 Task: Write and save a response "I perceive Kim as a pleasant and trustworthy person. One who holds appointments and have much knowledge".
Action: Mouse moved to (761, 90)
Screenshot: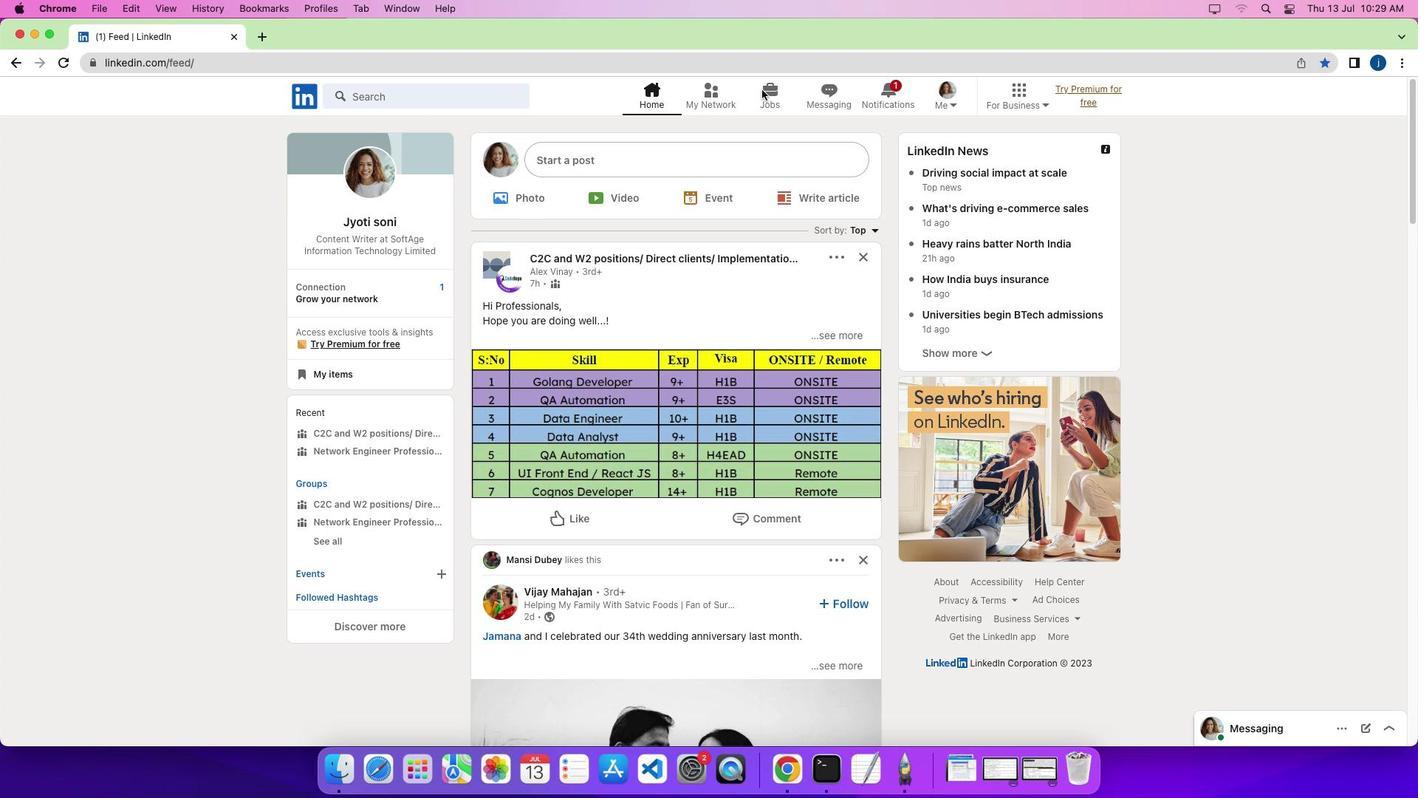 
Action: Mouse pressed left at (761, 90)
Screenshot: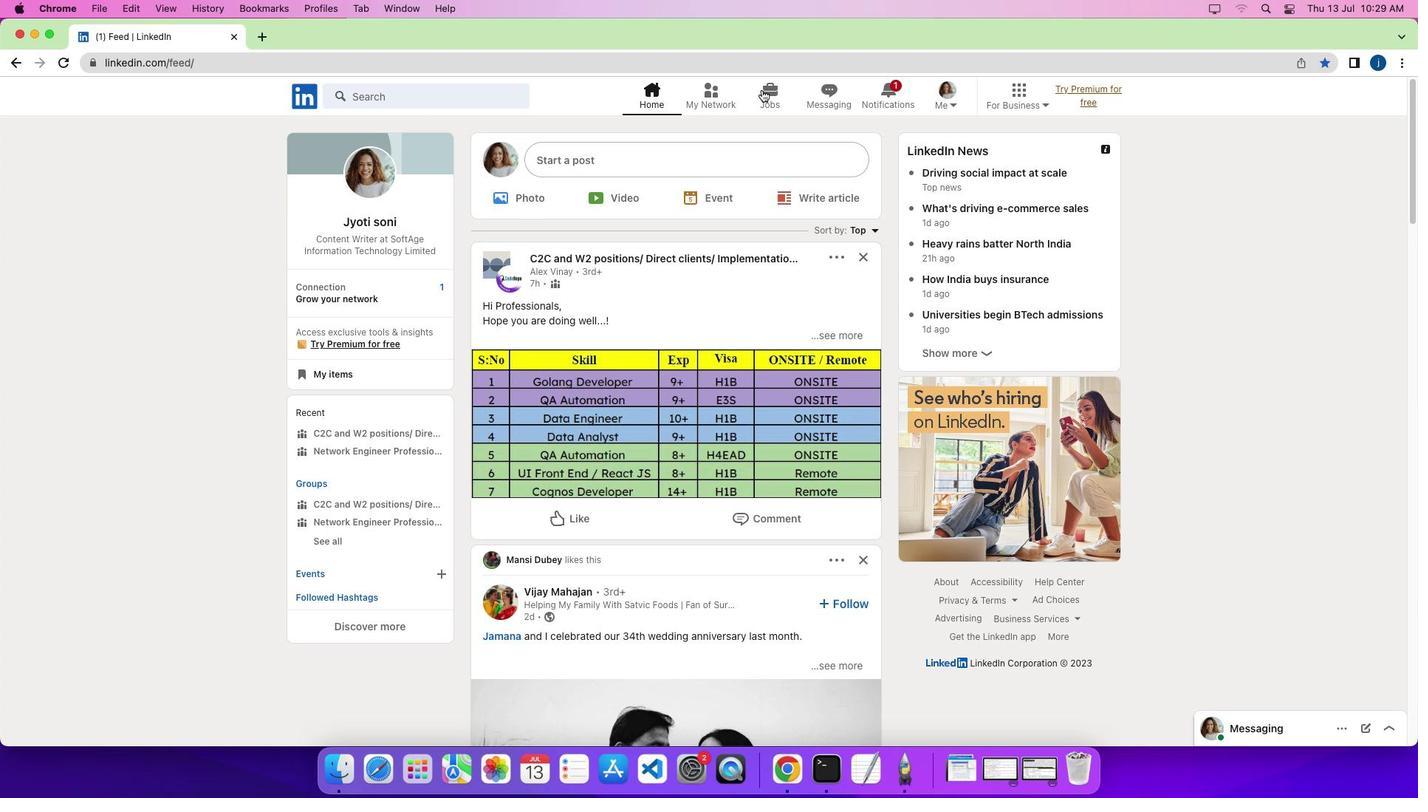 
Action: Mouse pressed left at (761, 90)
Screenshot: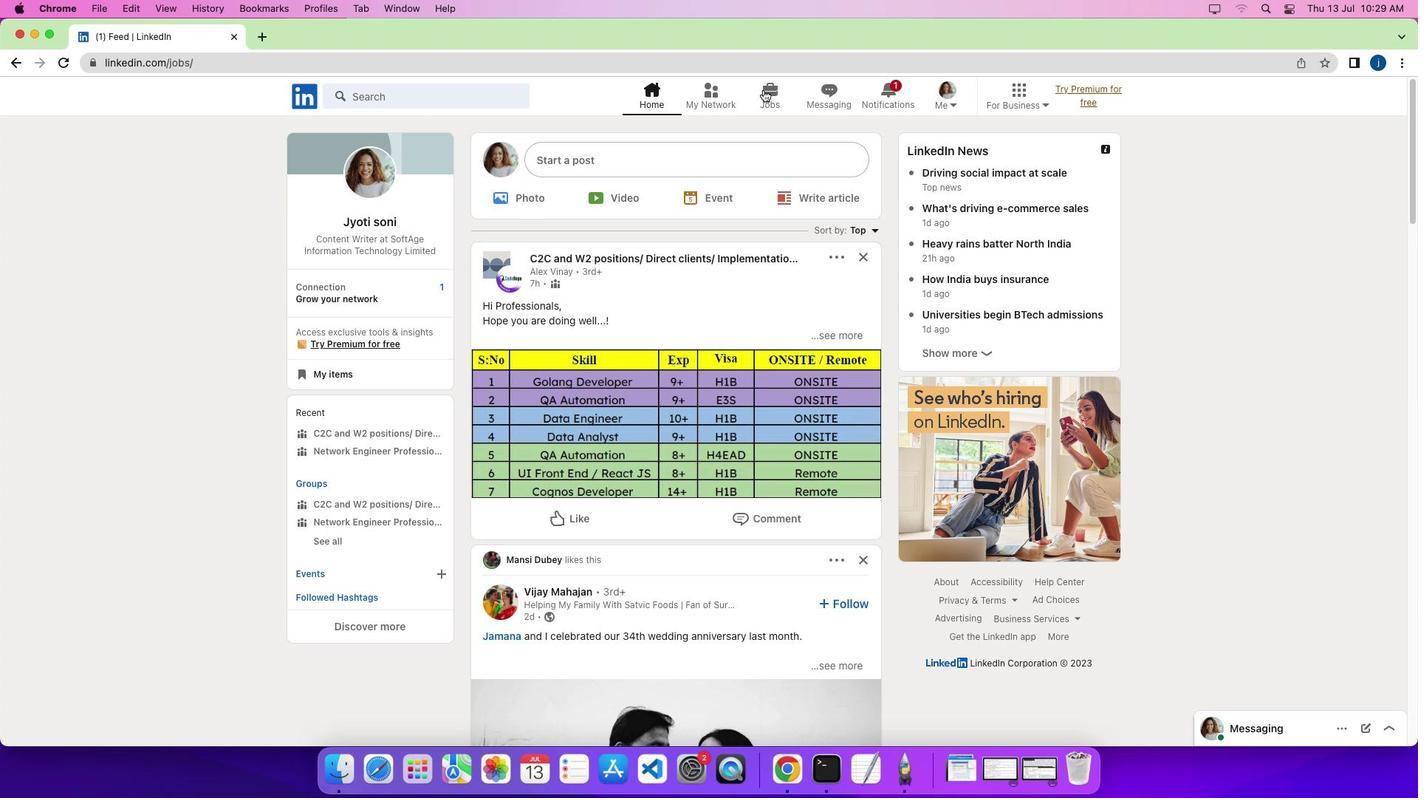 
Action: Mouse moved to (367, 268)
Screenshot: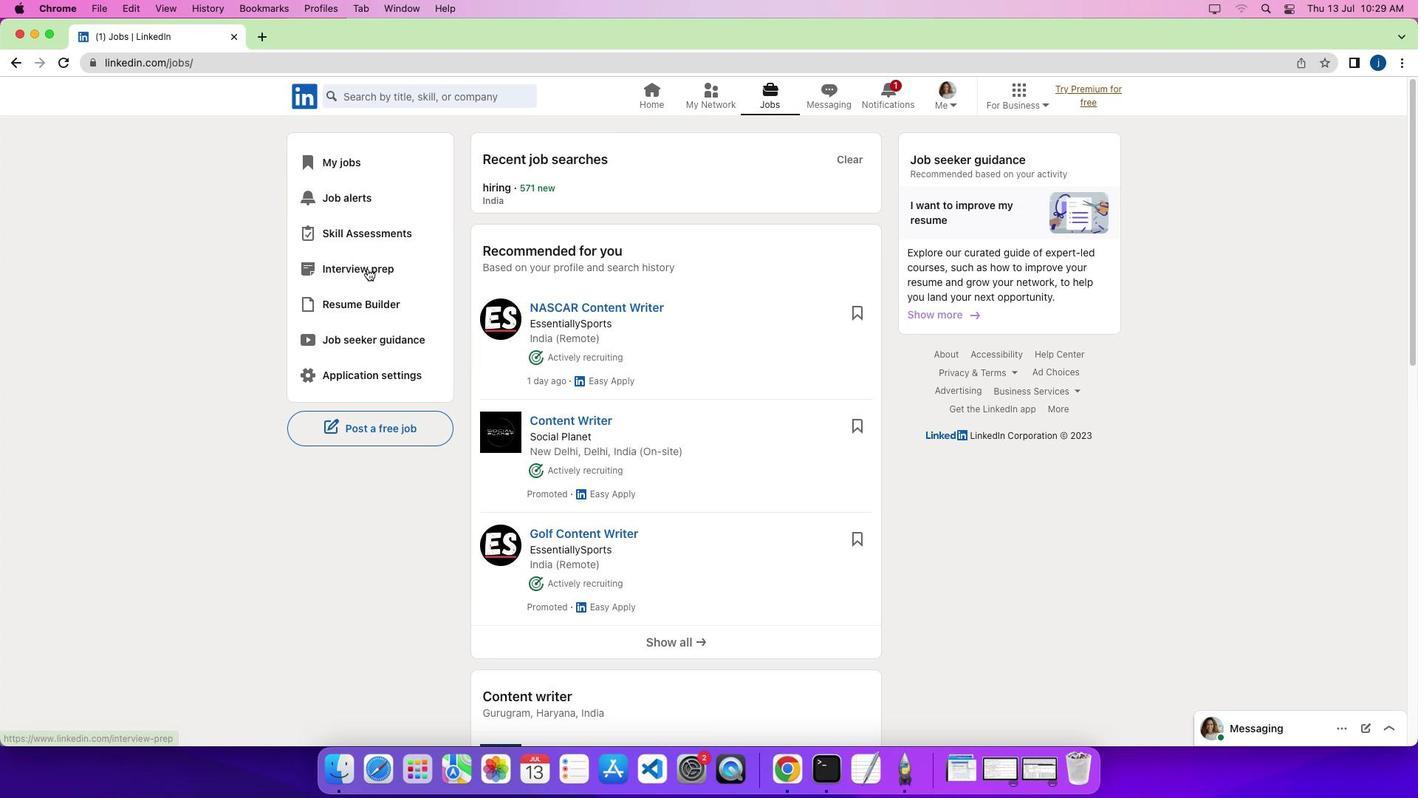 
Action: Mouse pressed left at (367, 268)
Screenshot: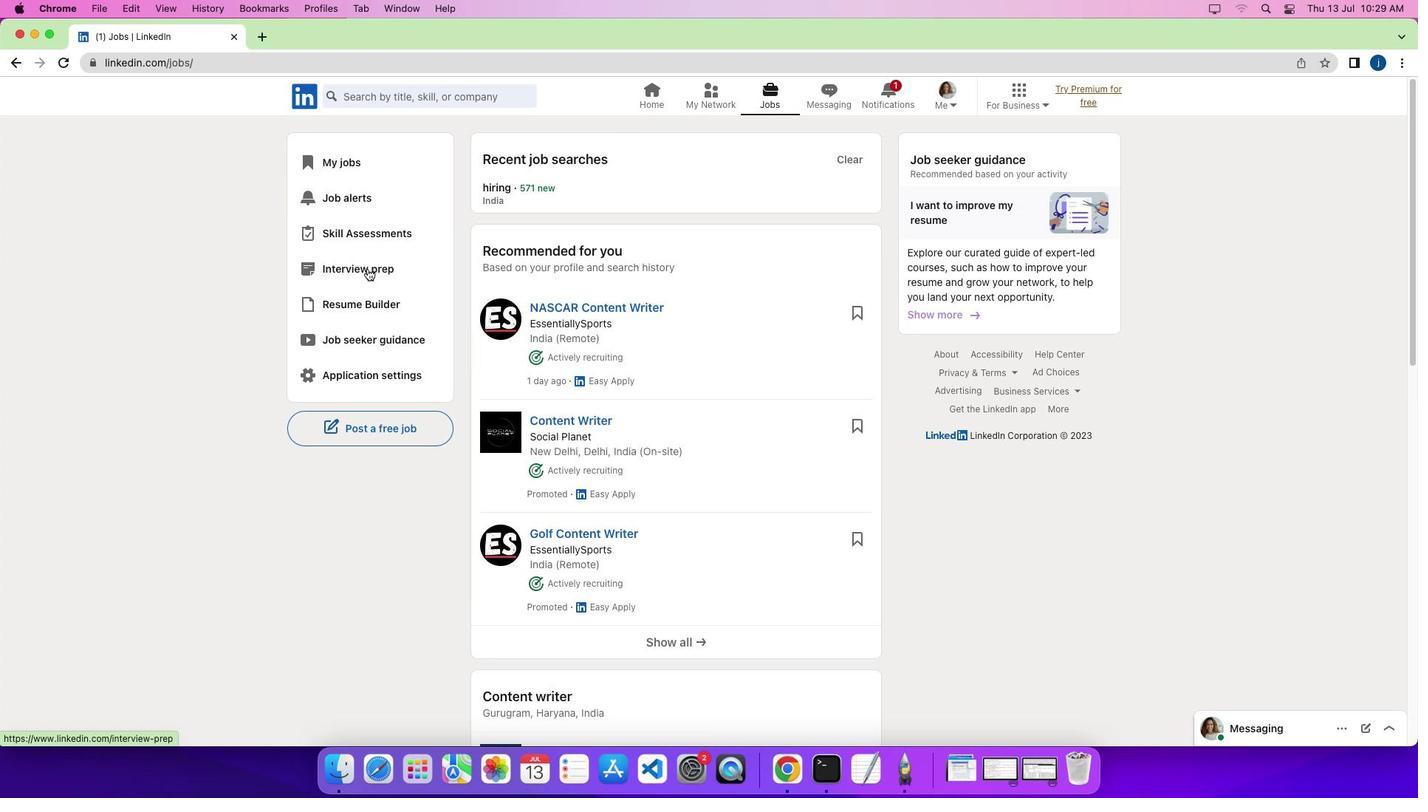 
Action: Mouse moved to (469, 162)
Screenshot: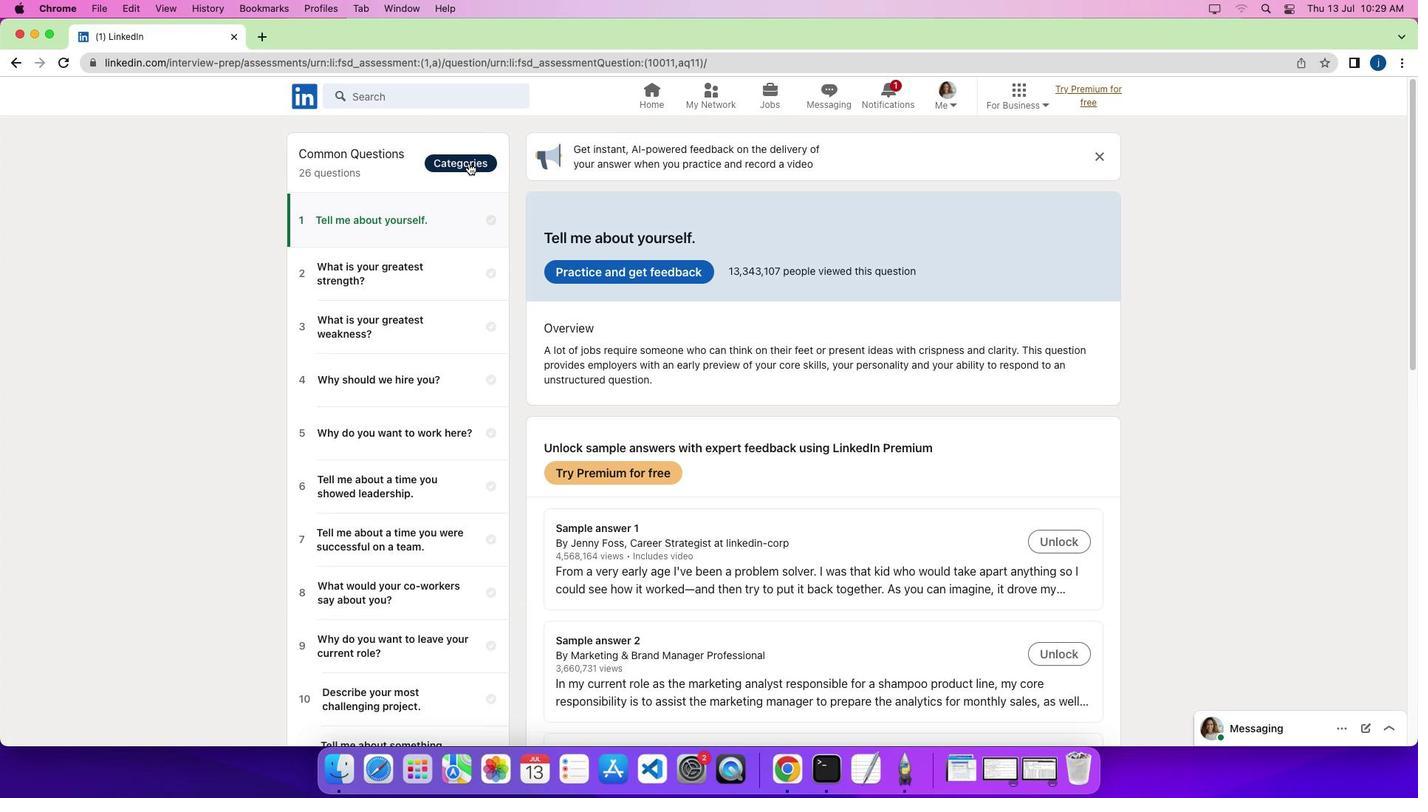 
Action: Mouse pressed left at (469, 162)
Screenshot: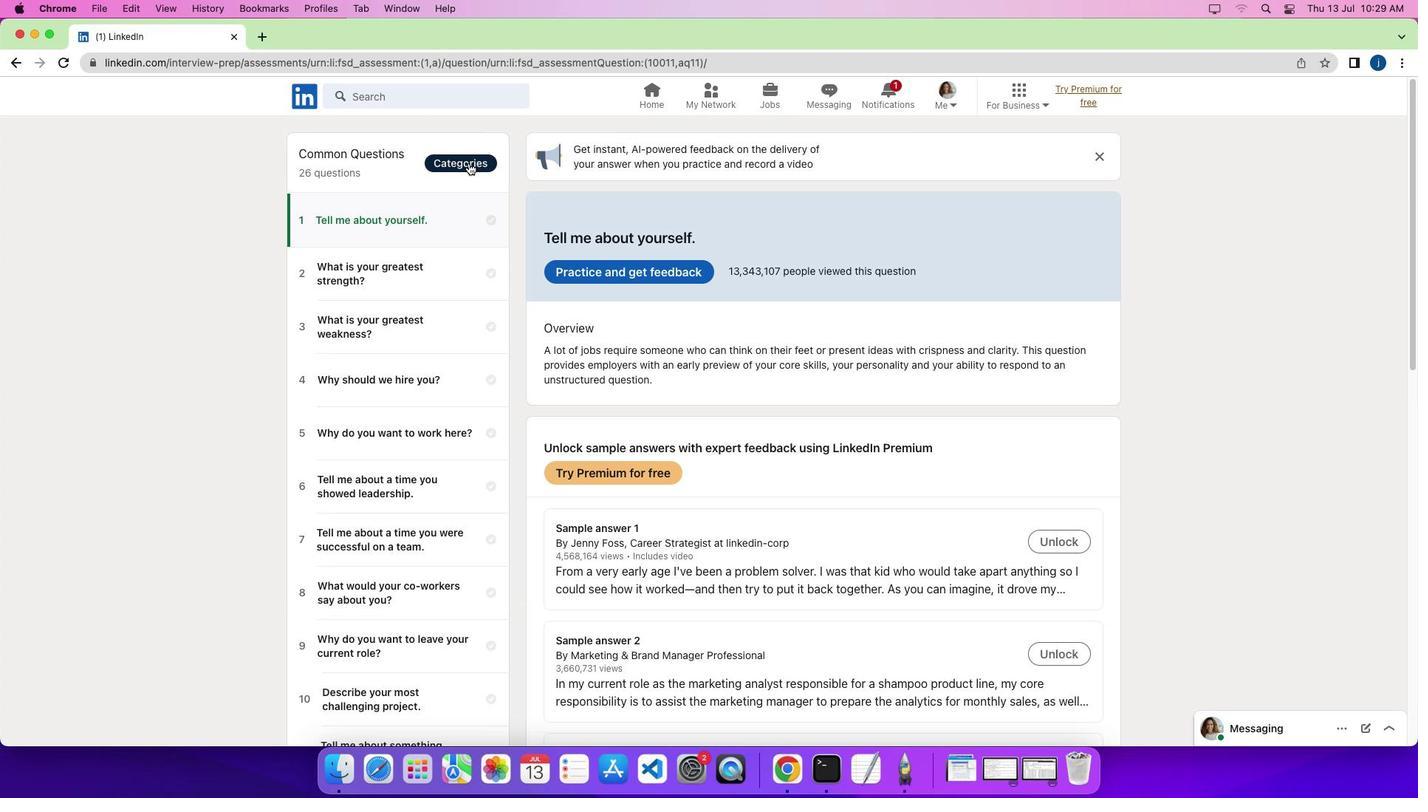 
Action: Mouse moved to (395, 689)
Screenshot: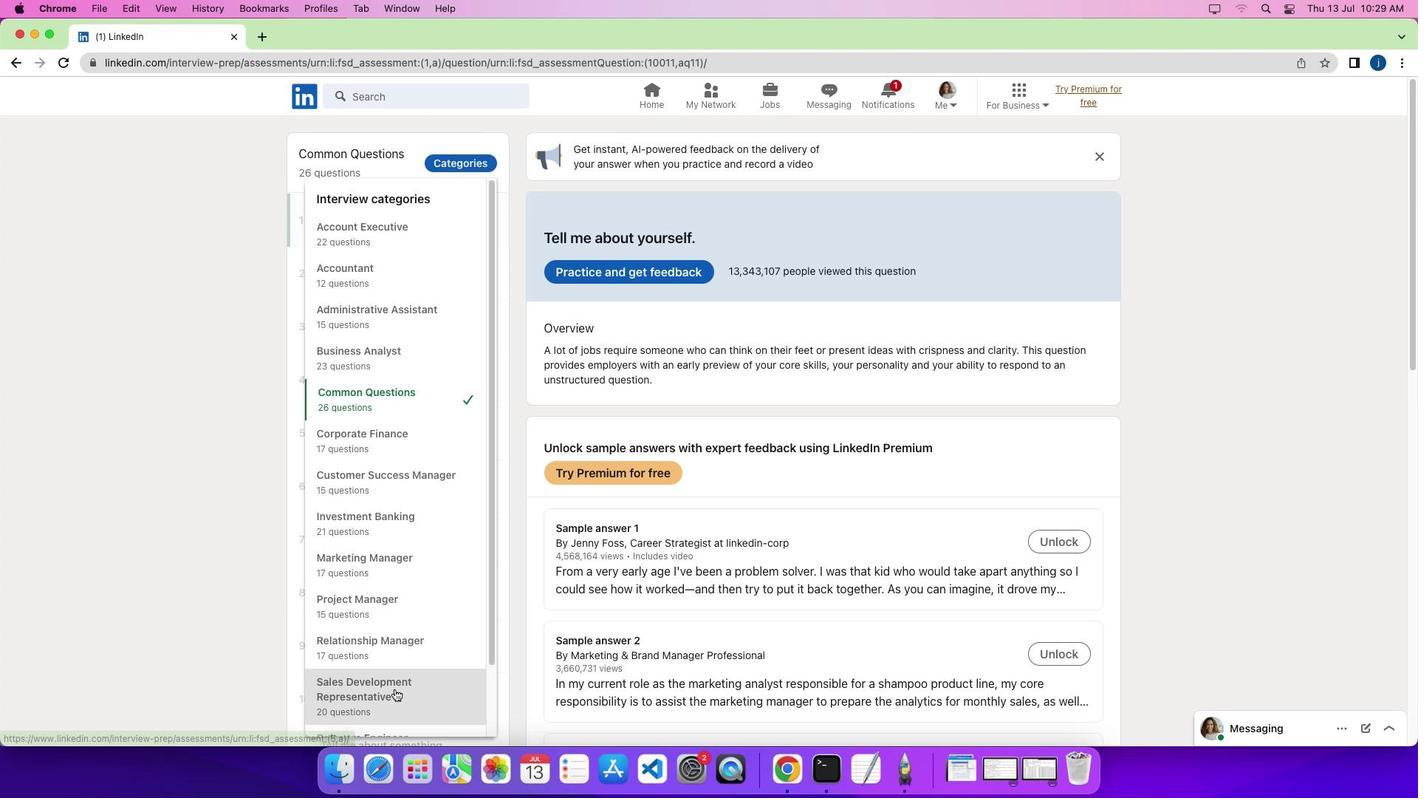 
Action: Mouse pressed left at (395, 689)
Screenshot: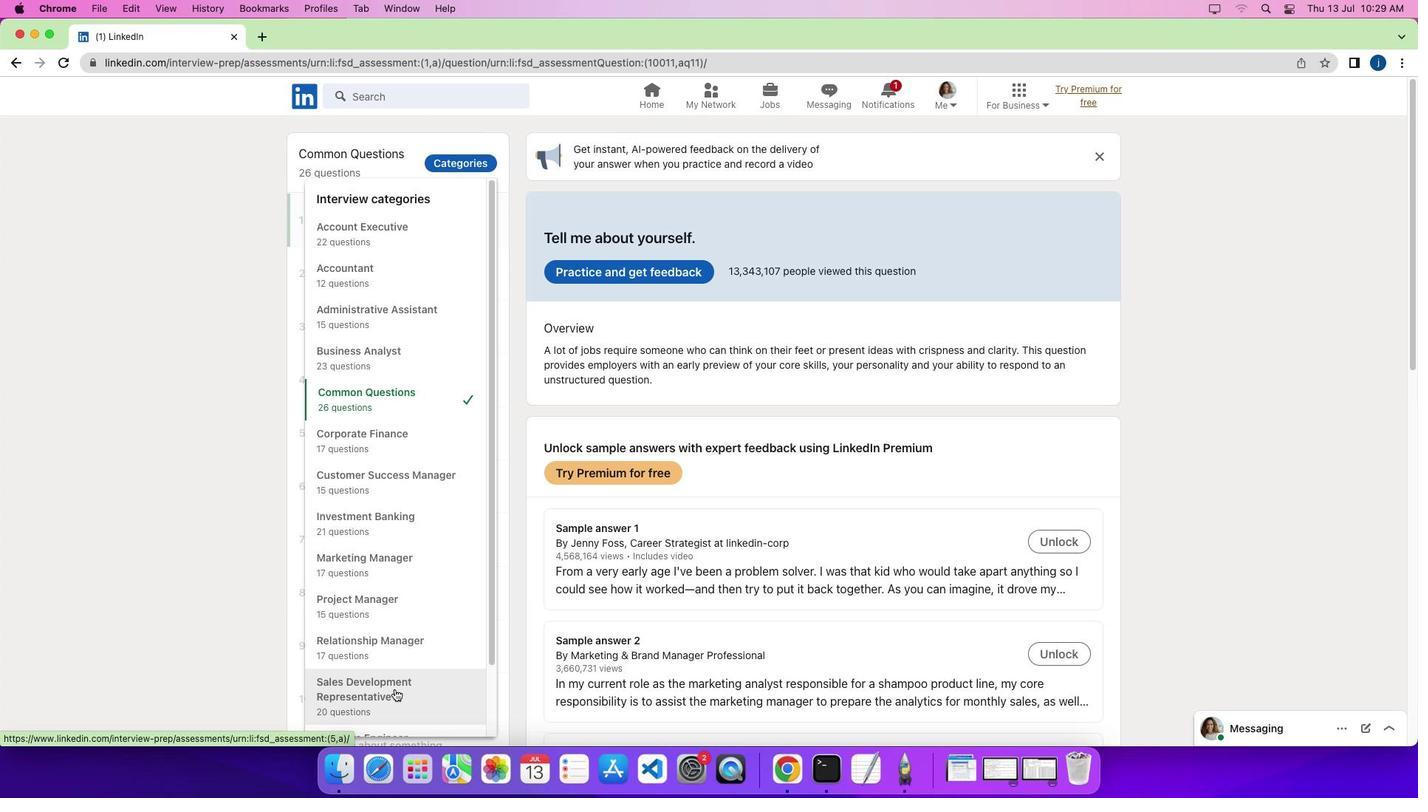 
Action: Mouse moved to (385, 634)
Screenshot: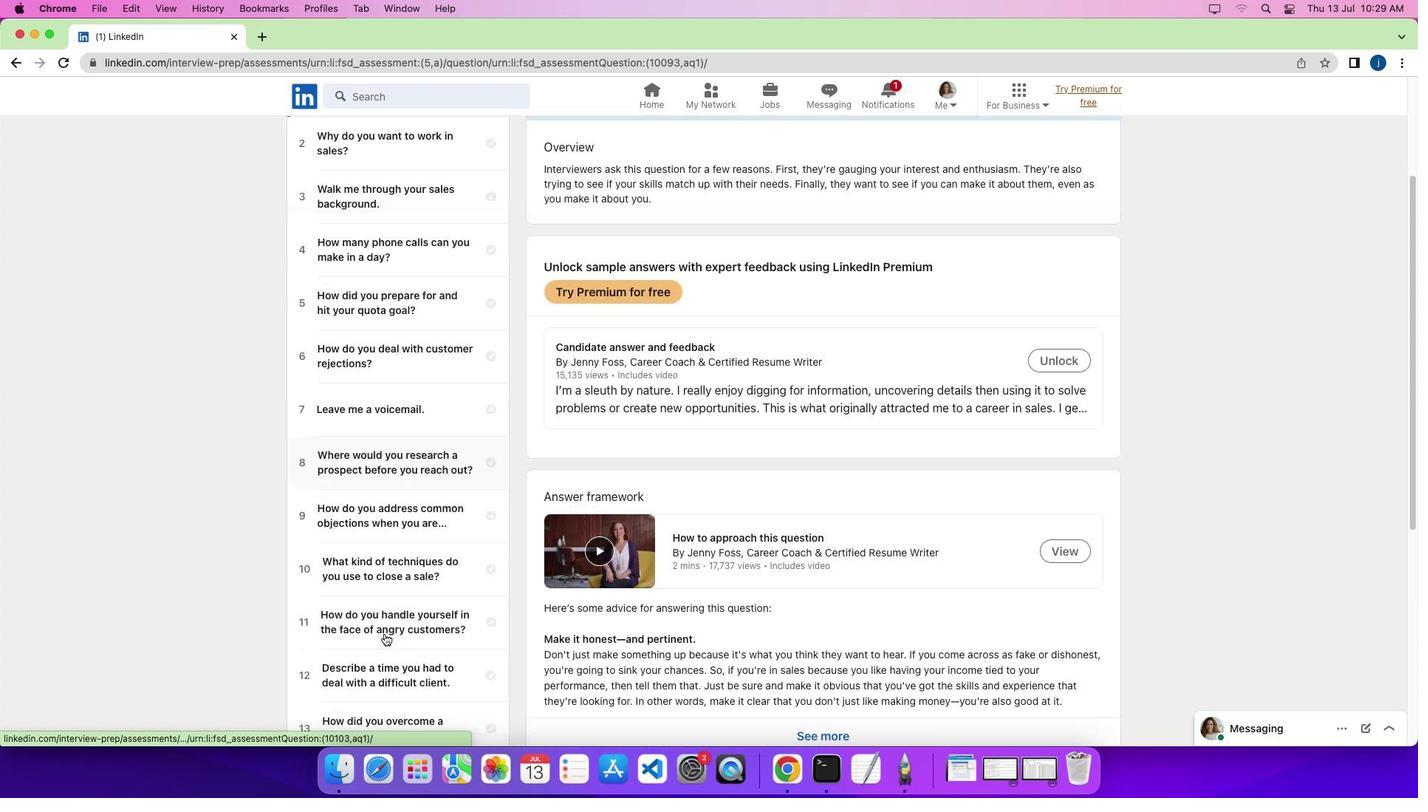 
Action: Mouse scrolled (385, 634) with delta (0, 0)
Screenshot: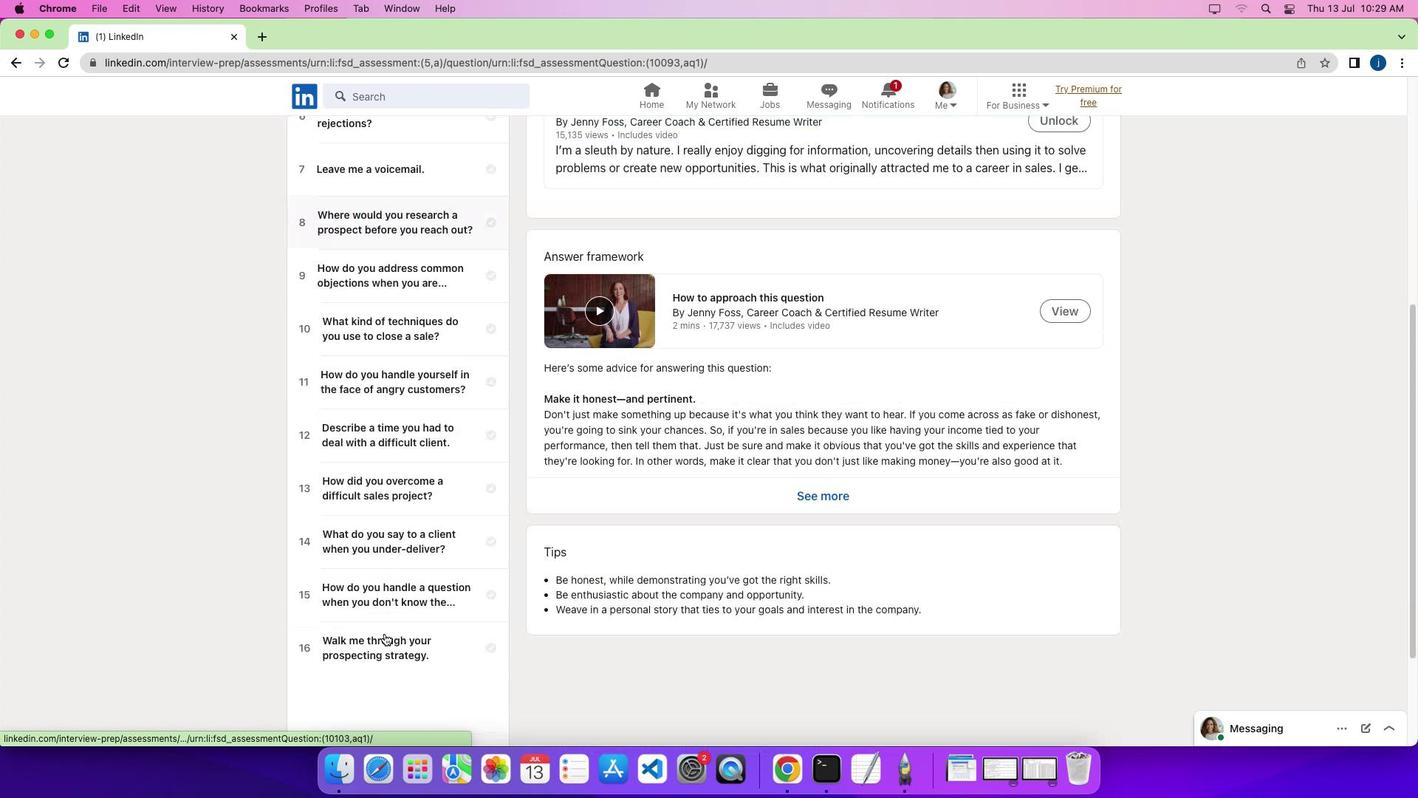 
Action: Mouse scrolled (385, 634) with delta (0, 0)
Screenshot: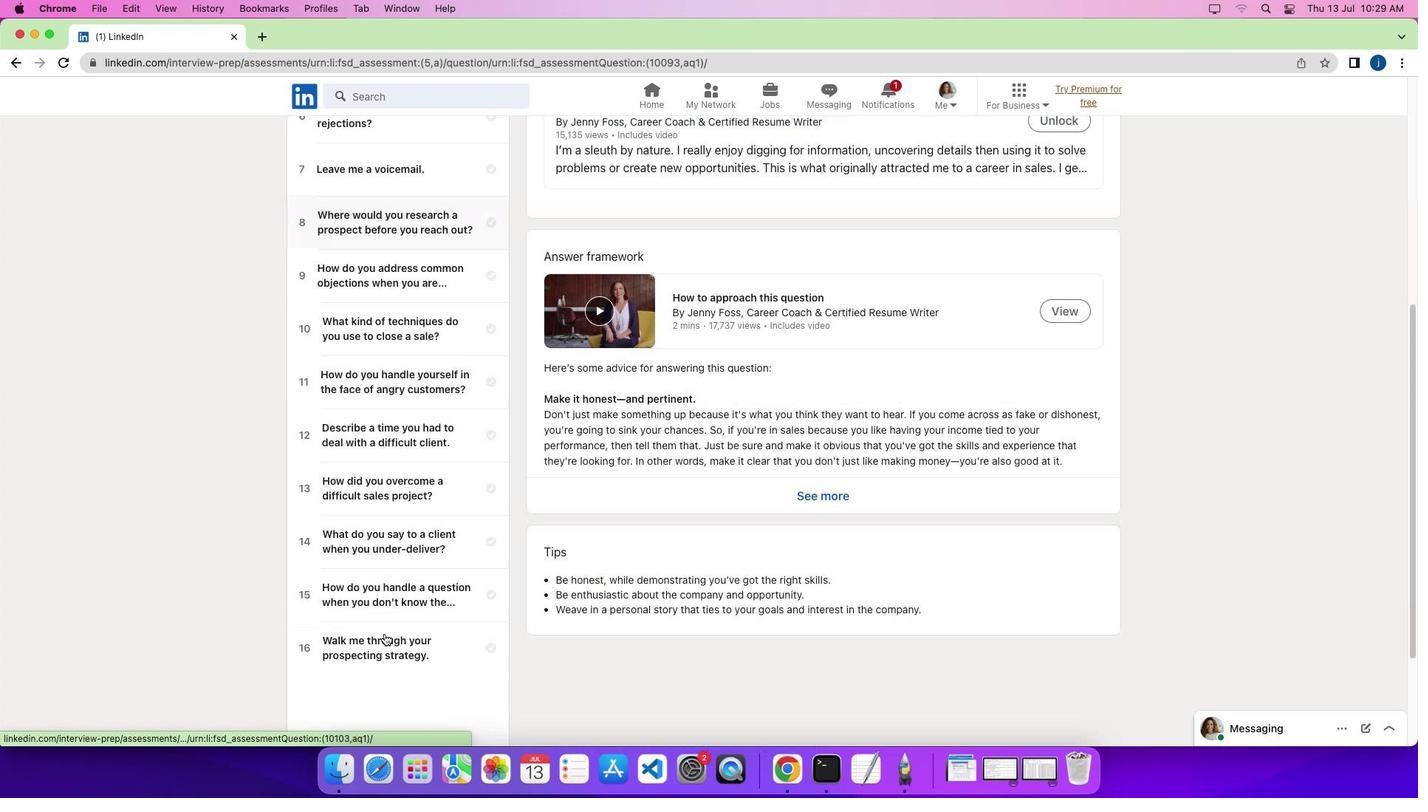 
Action: Mouse moved to (385, 633)
Screenshot: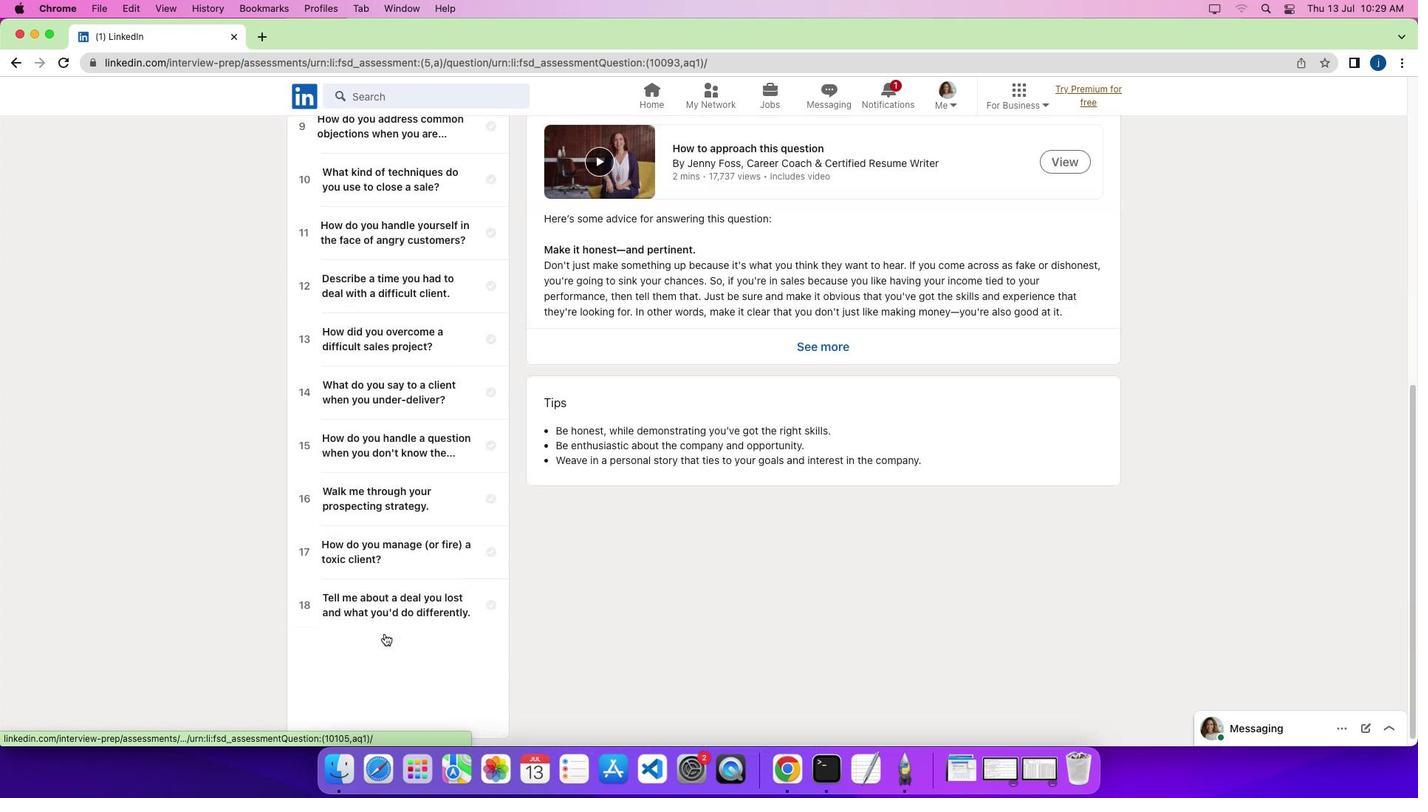 
Action: Mouse scrolled (385, 633) with delta (0, -5)
Screenshot: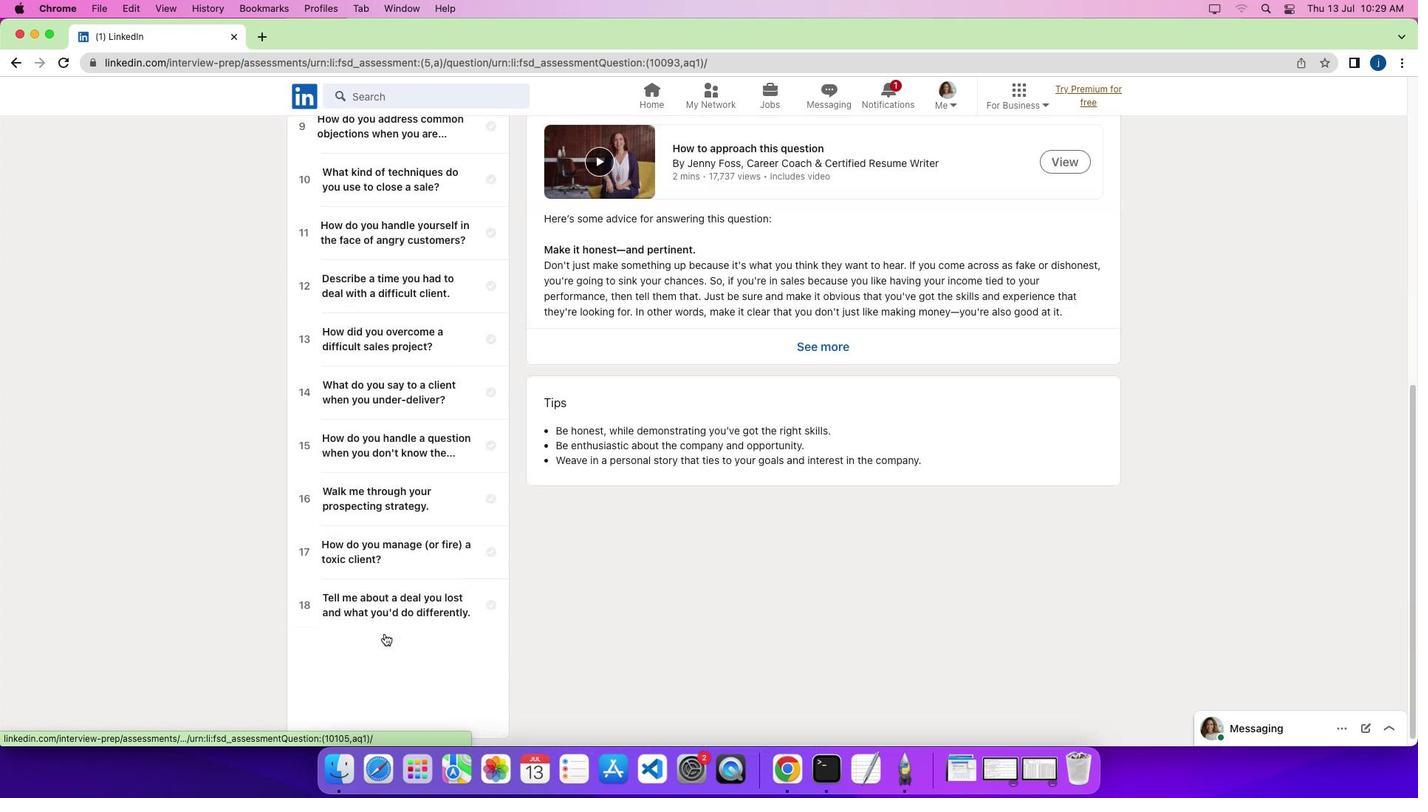 
Action: Mouse scrolled (385, 633) with delta (0, -8)
Screenshot: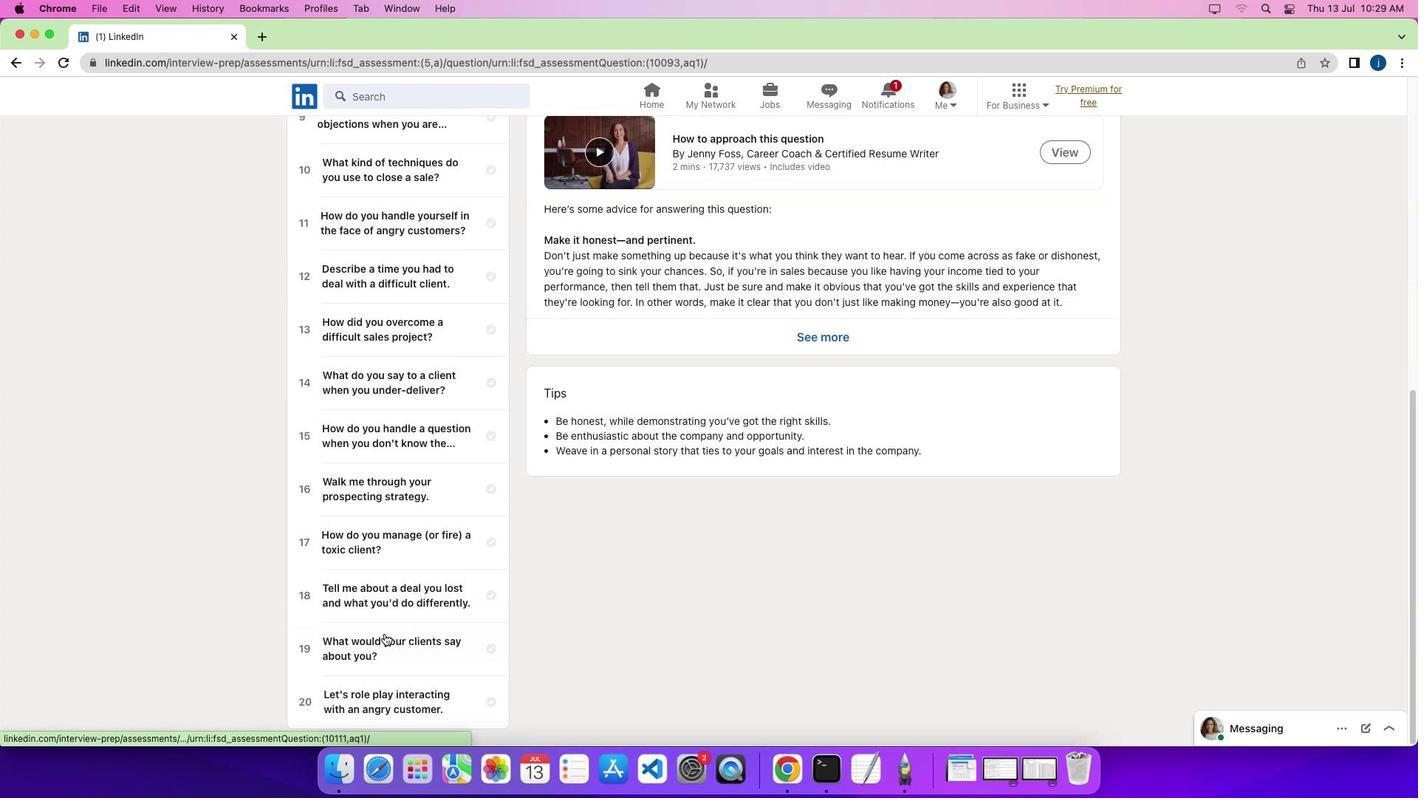 
Action: Mouse scrolled (385, 633) with delta (0, 0)
Screenshot: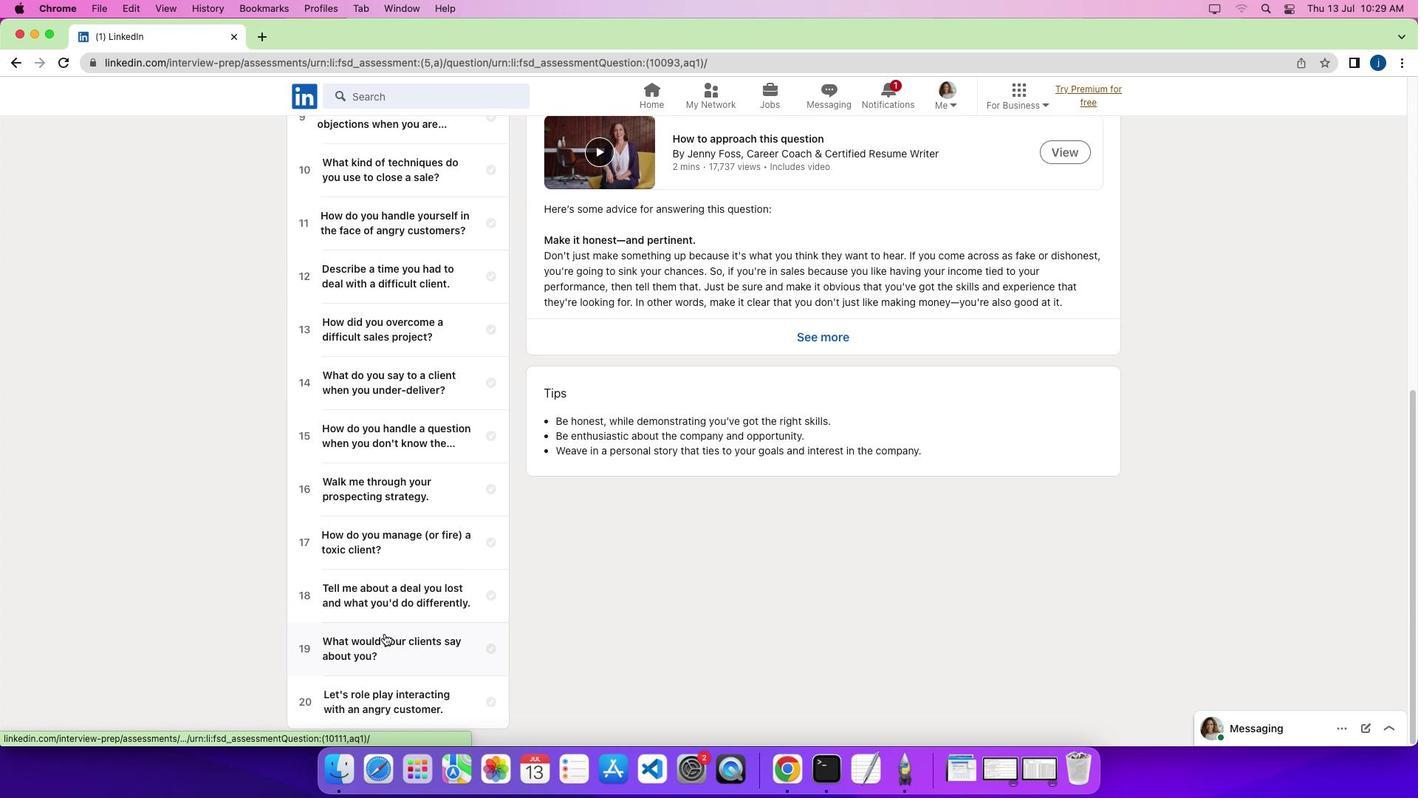 
Action: Mouse scrolled (385, 633) with delta (0, 0)
Screenshot: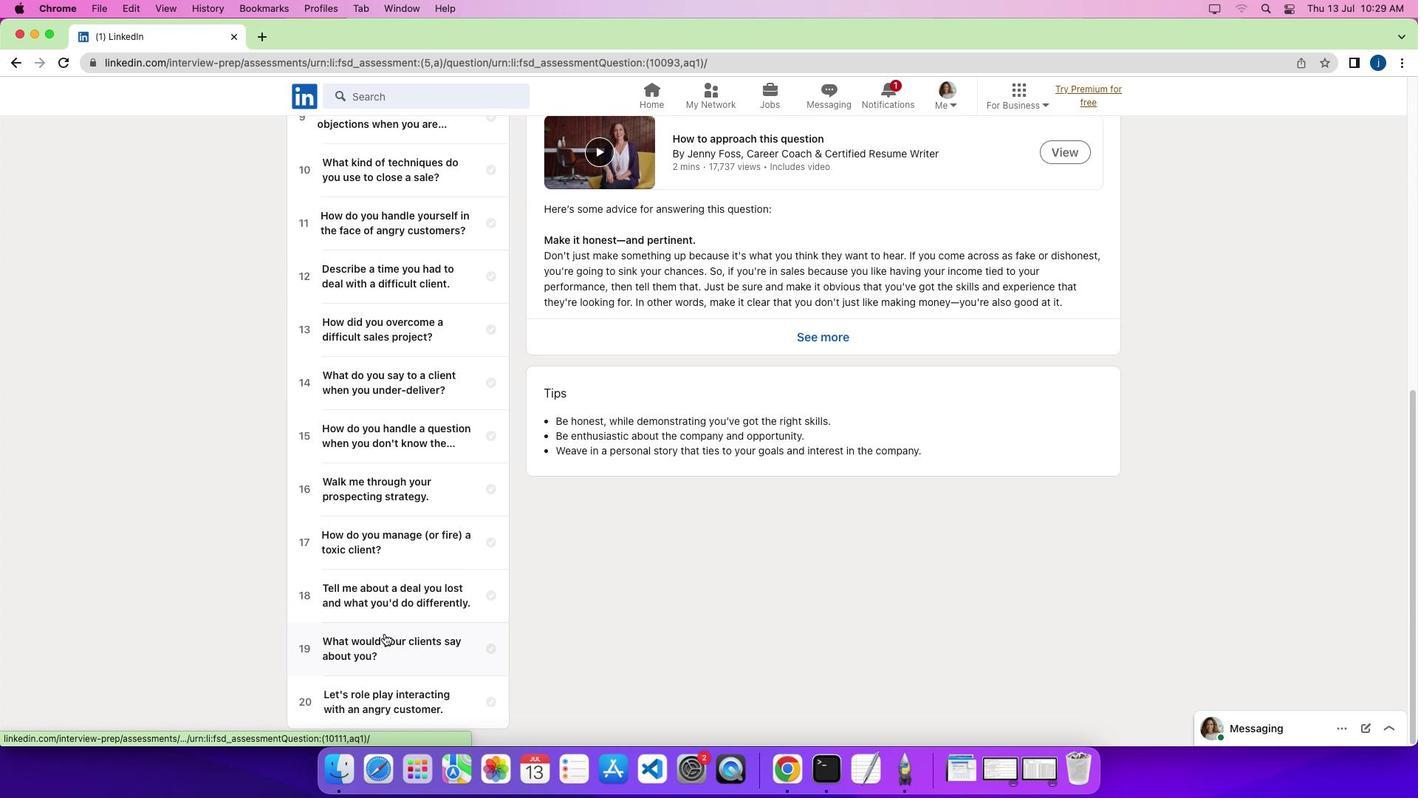 
Action: Mouse scrolled (385, 633) with delta (0, -4)
Screenshot: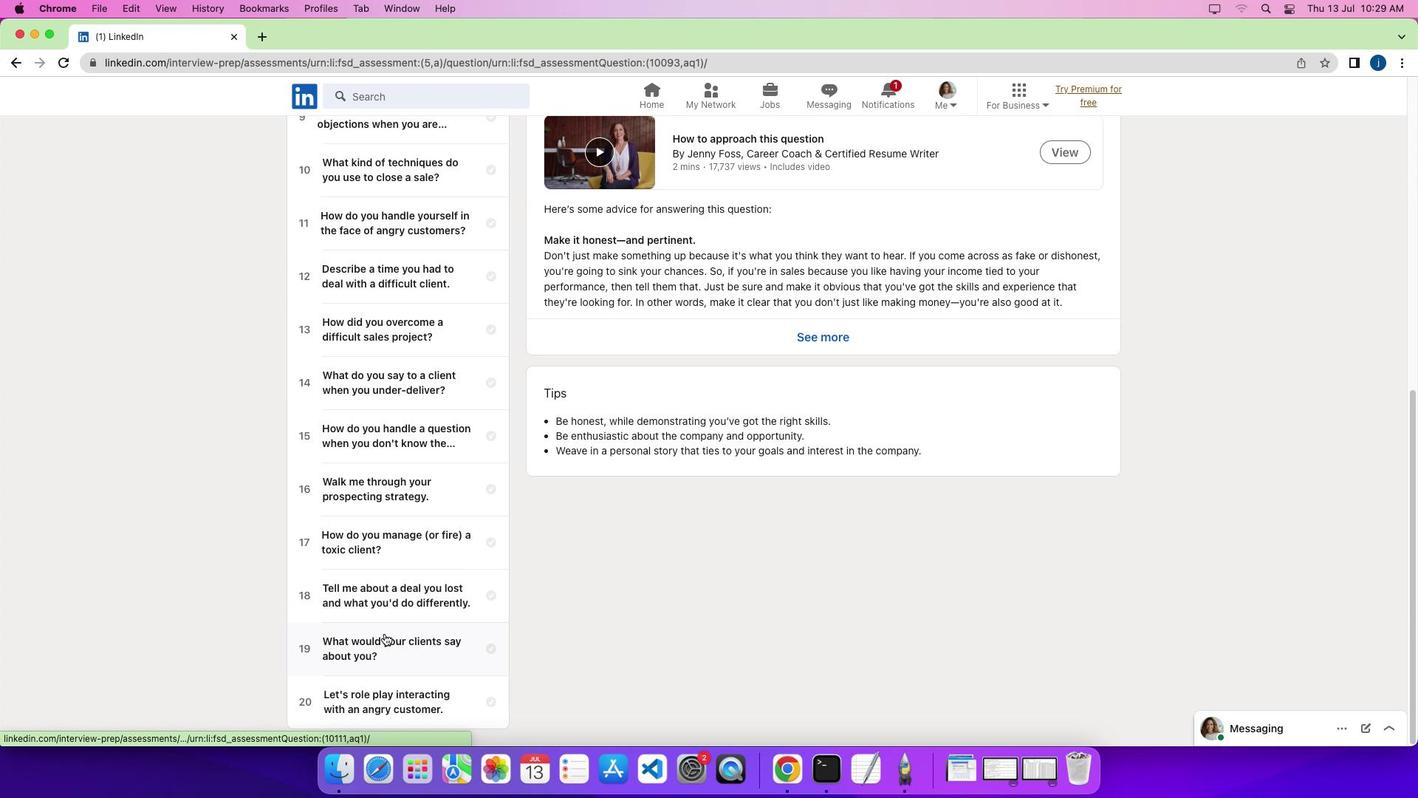 
Action: Mouse scrolled (385, 633) with delta (0, -6)
Screenshot: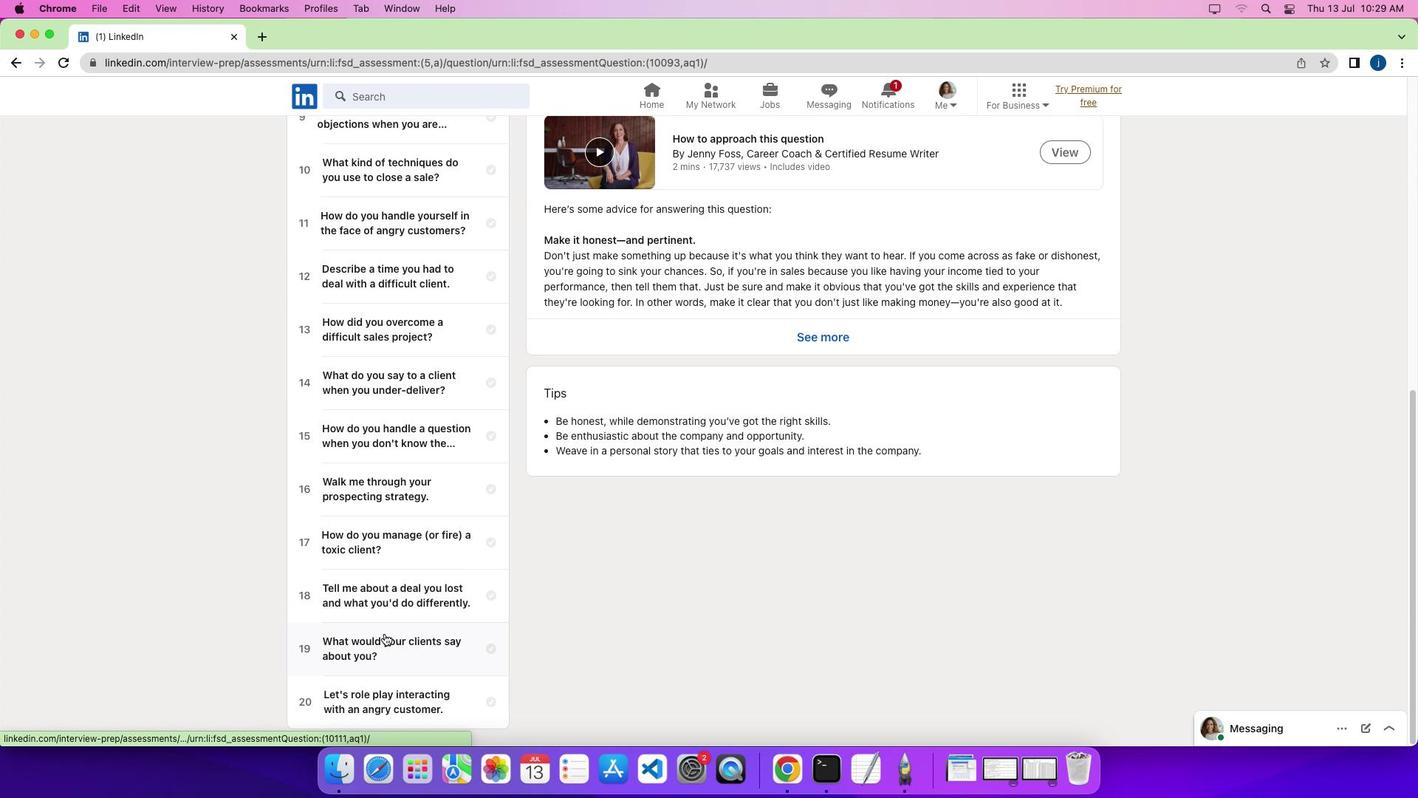 
Action: Mouse moved to (382, 651)
Screenshot: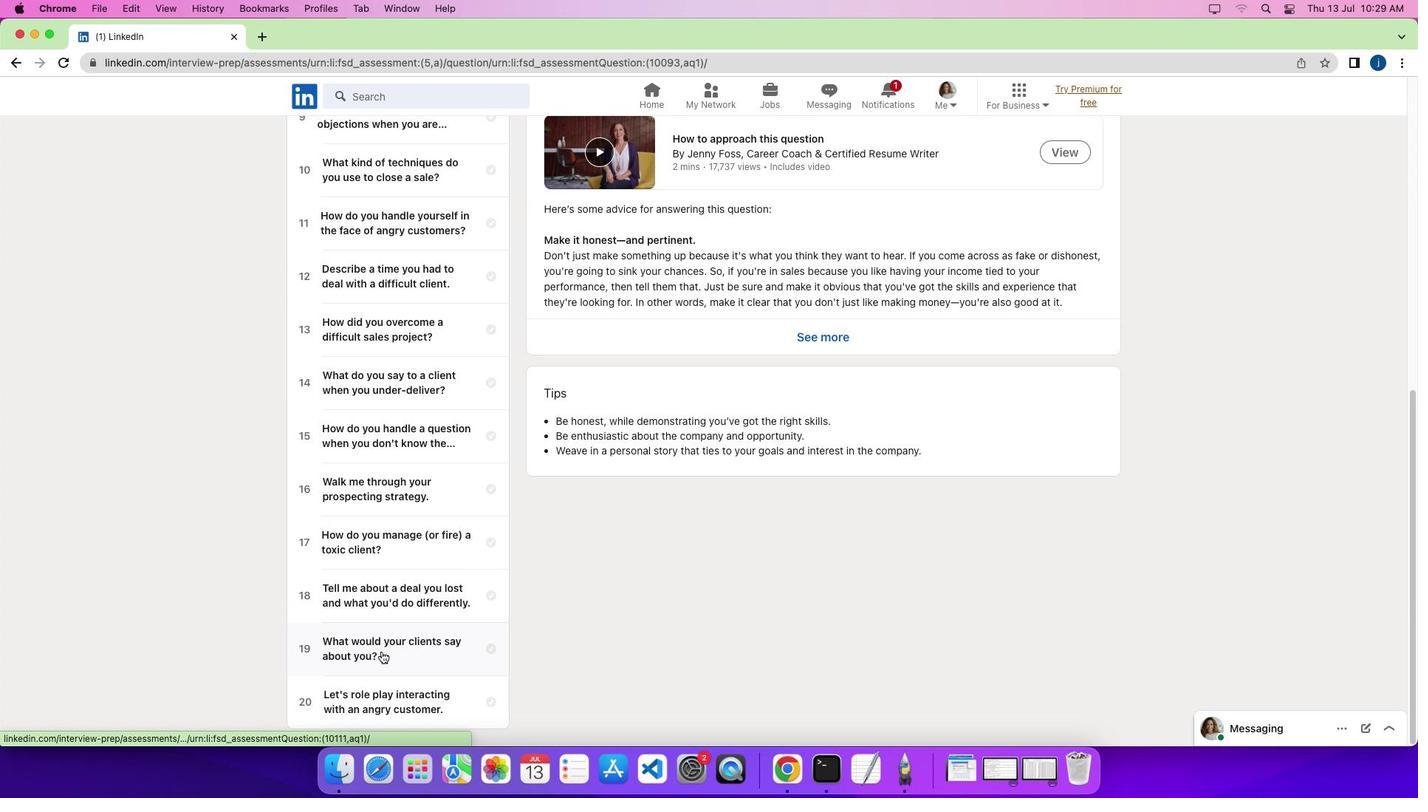 
Action: Mouse pressed left at (382, 651)
Screenshot: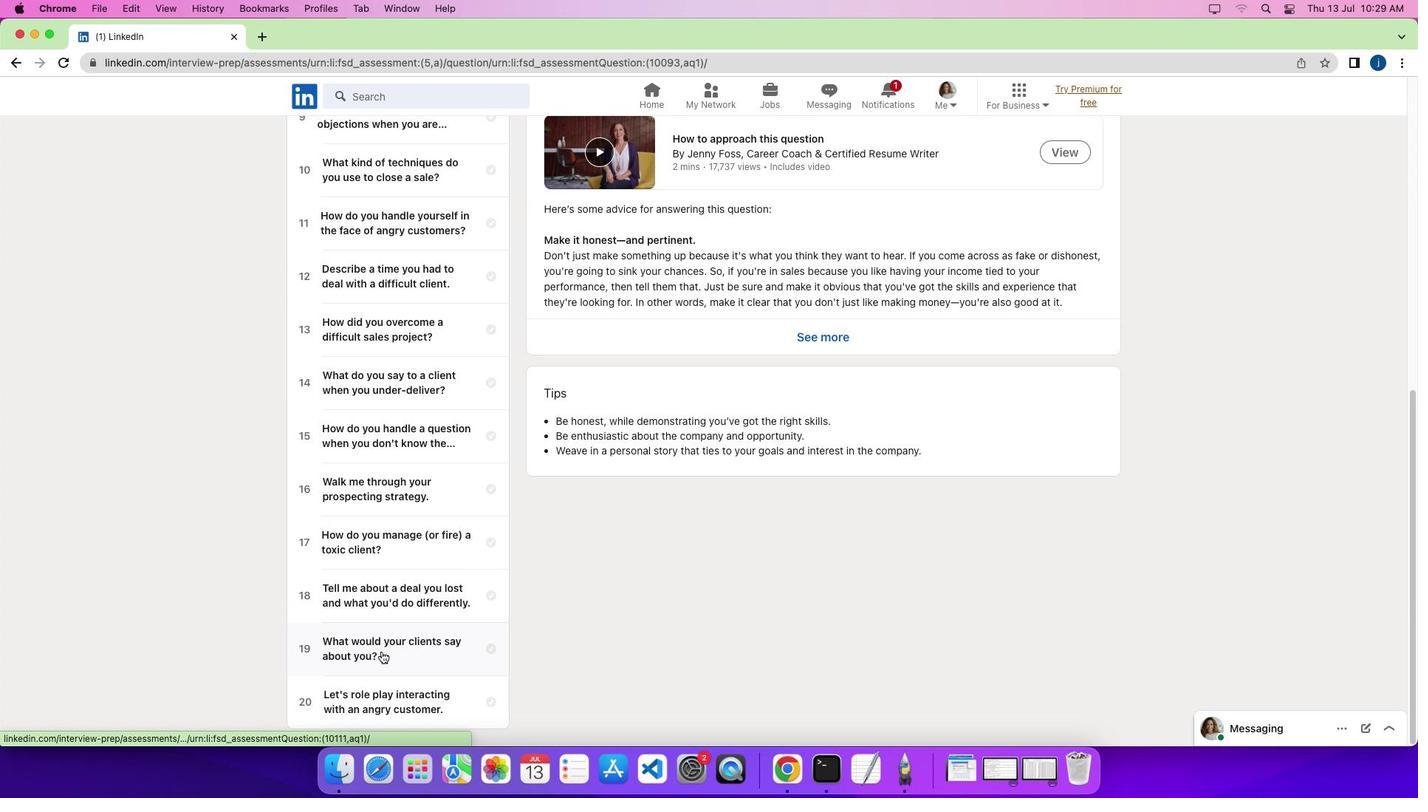 
Action: Mouse moved to (640, 266)
Screenshot: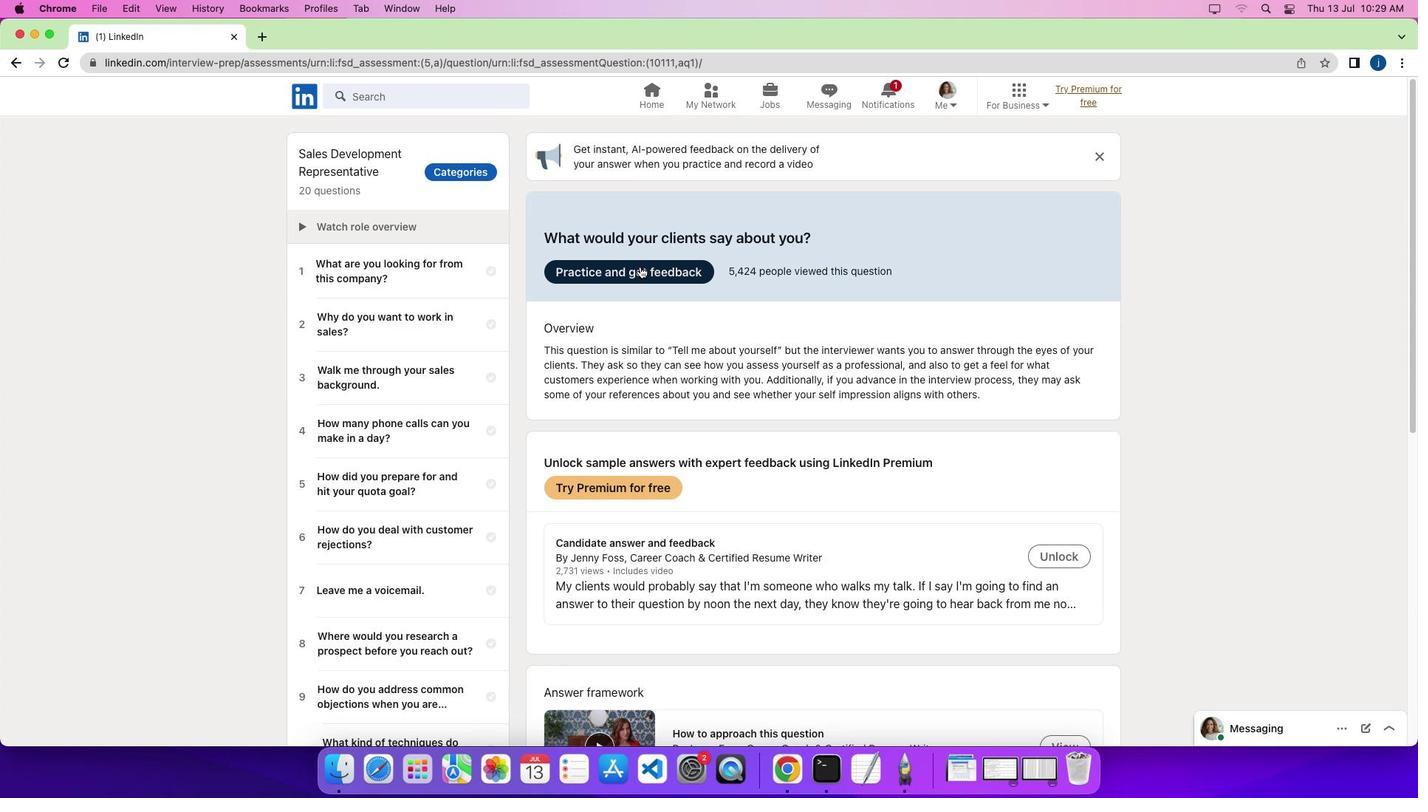 
Action: Mouse pressed left at (640, 266)
Screenshot: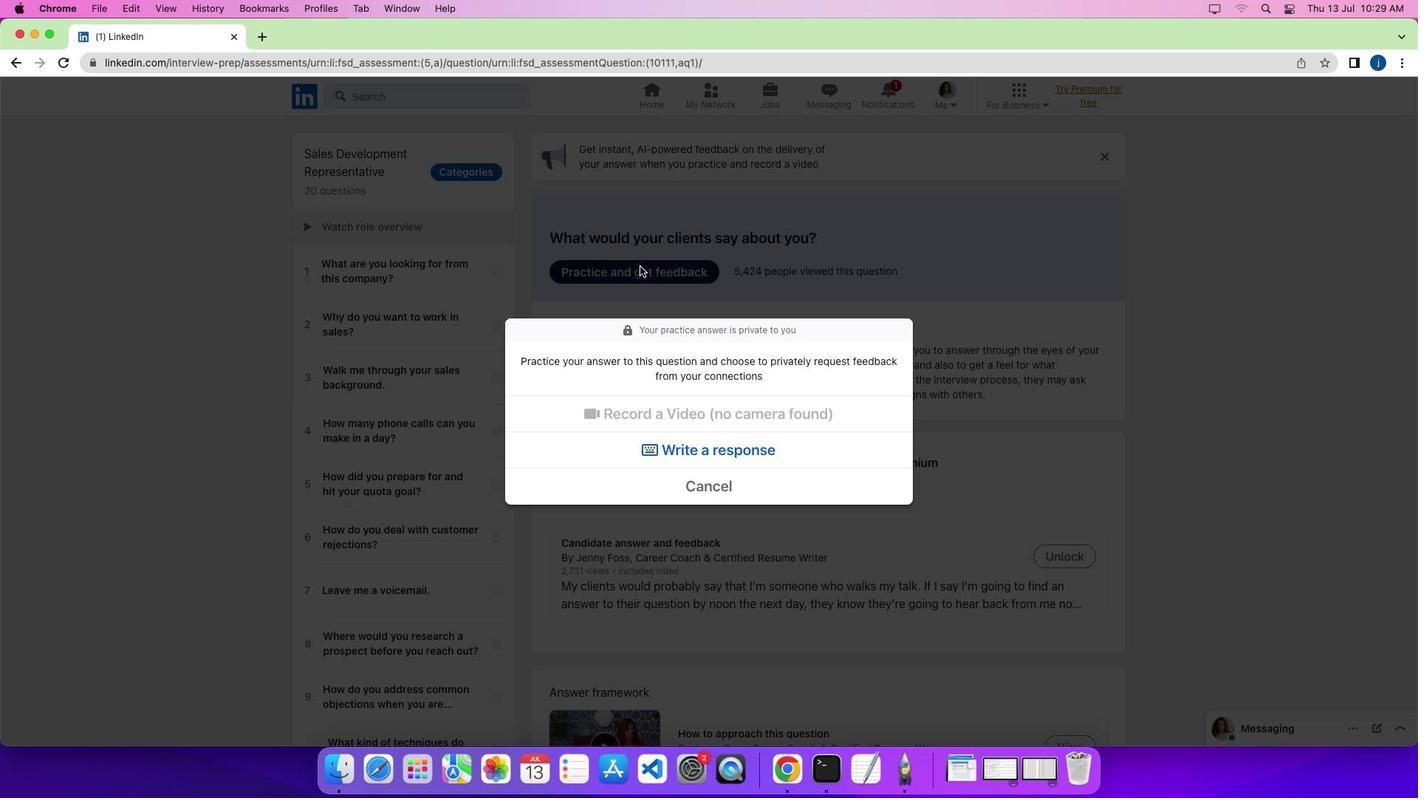 
Action: Mouse moved to (678, 441)
Screenshot: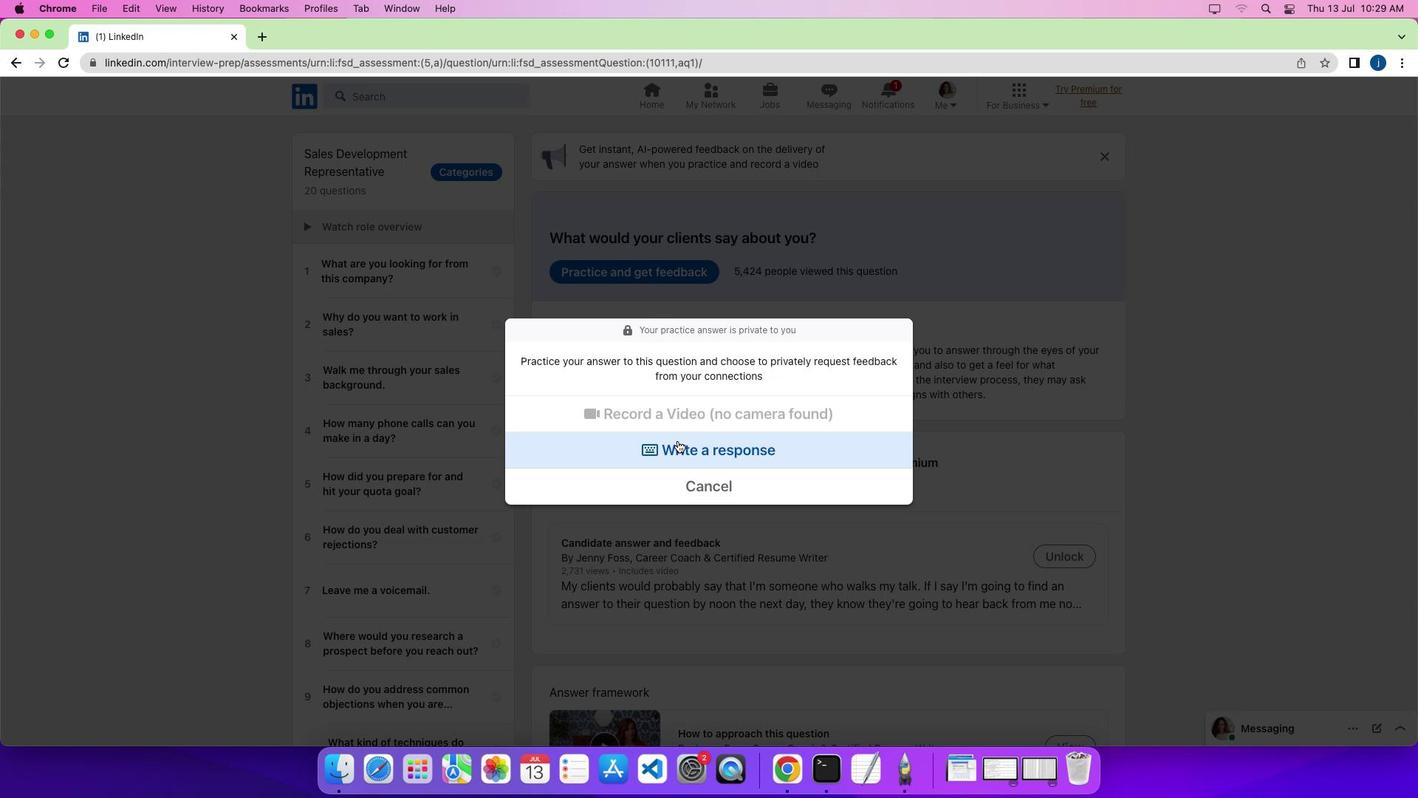 
Action: Mouse pressed left at (678, 441)
Screenshot: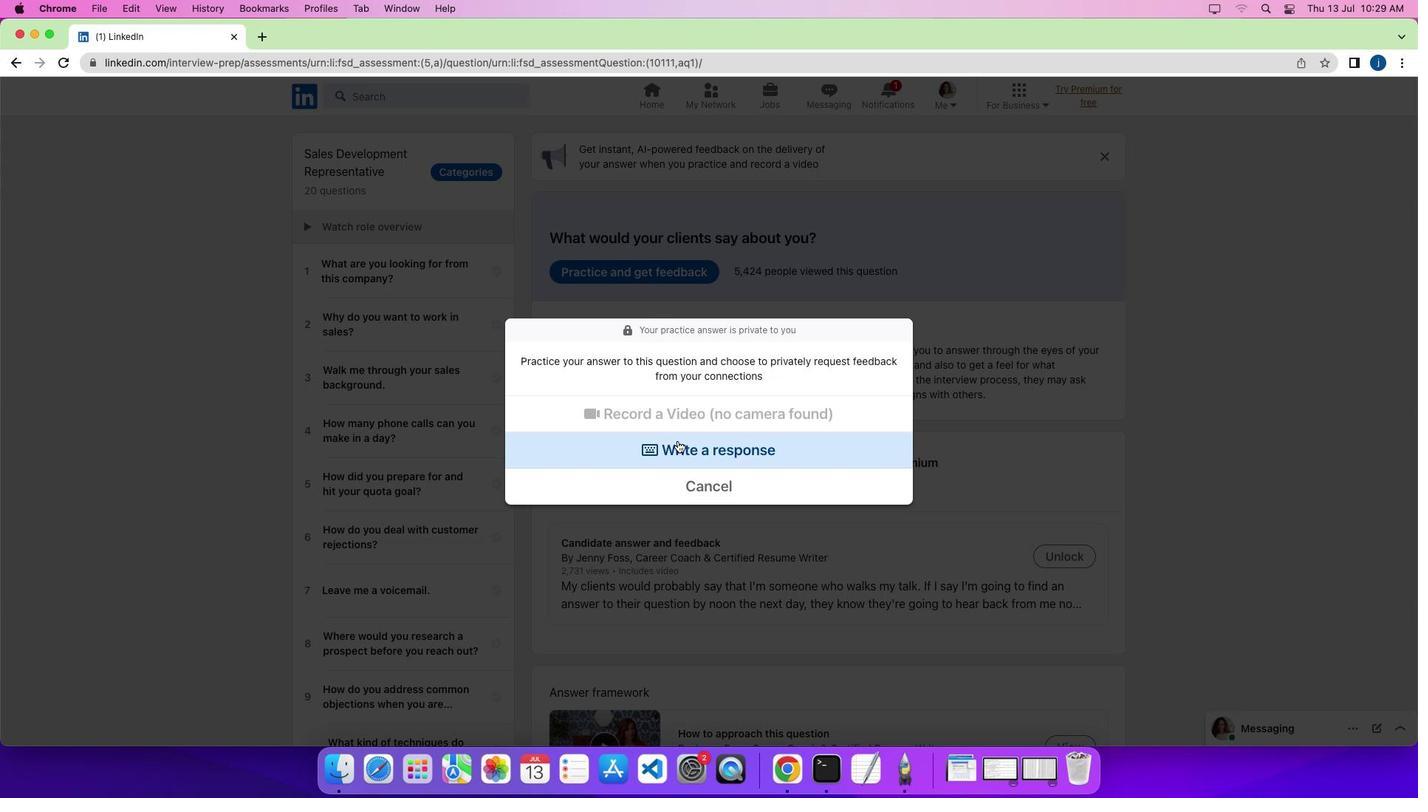
Action: Mouse moved to (681, 417)
Screenshot: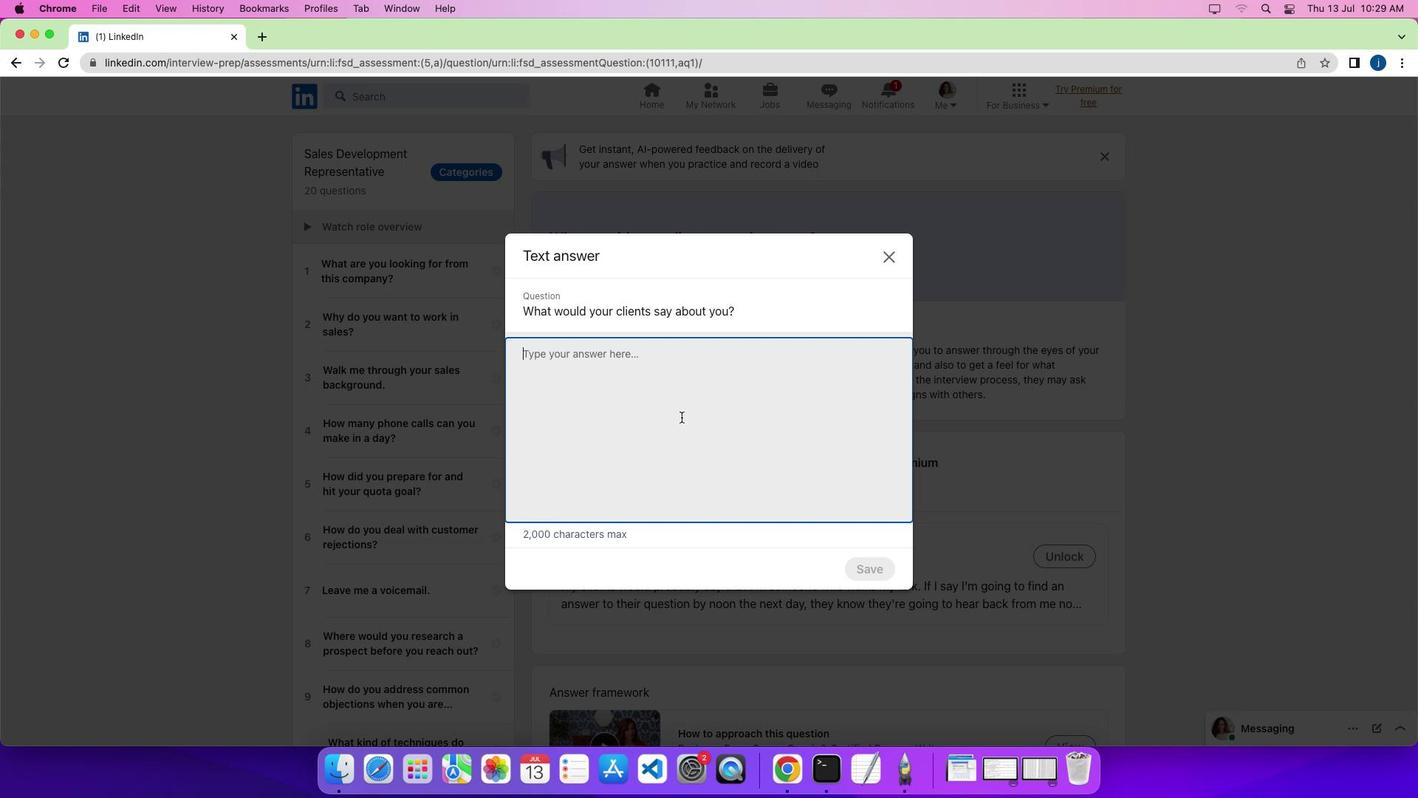 
Action: Mouse pressed left at (681, 417)
Screenshot: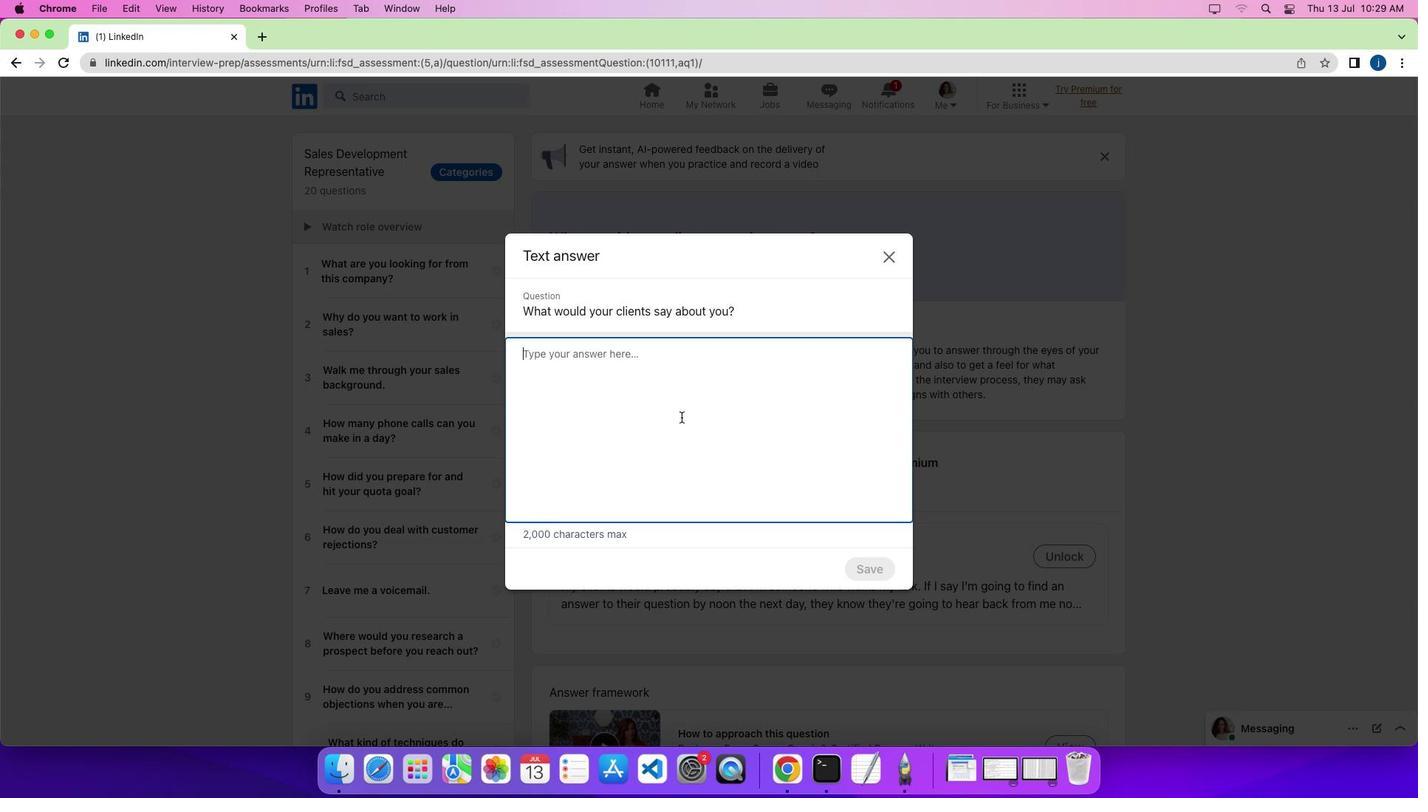 
Action: Mouse moved to (685, 419)
Screenshot: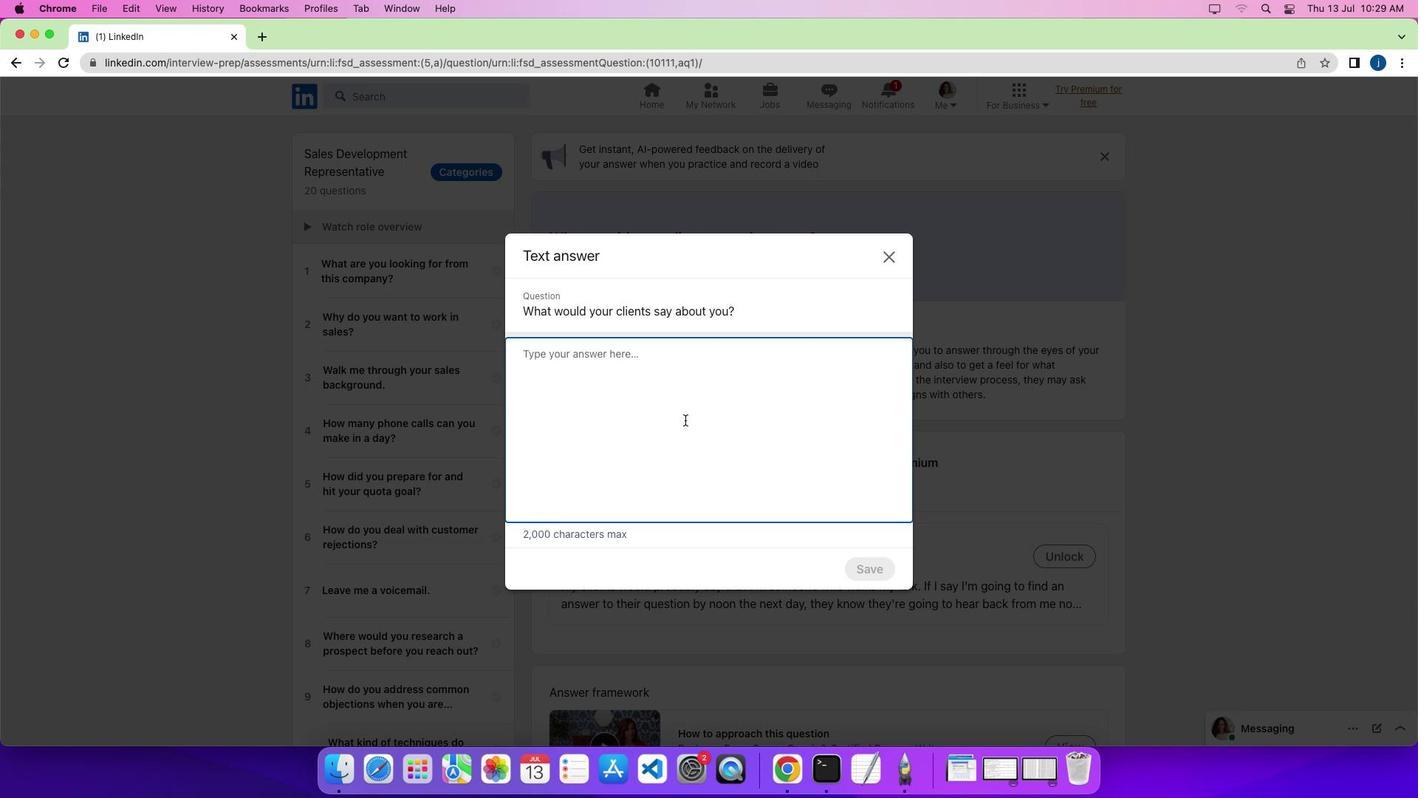 
Action: Key pressed Key.shift'I'Key.space'p''e''r''c''e''i''v''e'Key.spaceKey.shift'K''i''m'Key.space'a''s'Key.space'a'Key.space'p''l''e''a''s''a''n''t'Key.space'a''n''d'Key.spaceKey.spaceKey.space't''r''u''s''t''w''o''r''t''h''y'Key.space'p''e''r''s''o''n''.'Key.spaceKey.shift'O''n''e'Key.space'w''h''o'Key.space'h''o''l''d''s'Key.space'a''p''p''o''i''n''t''m''e''n''t''s'Key.space'a''n''d'Key.space'h''a''v''e'Key.space'm''u''c''h'Key.space'k''n''o''w''l''e''d''g''e''.'
Screenshot: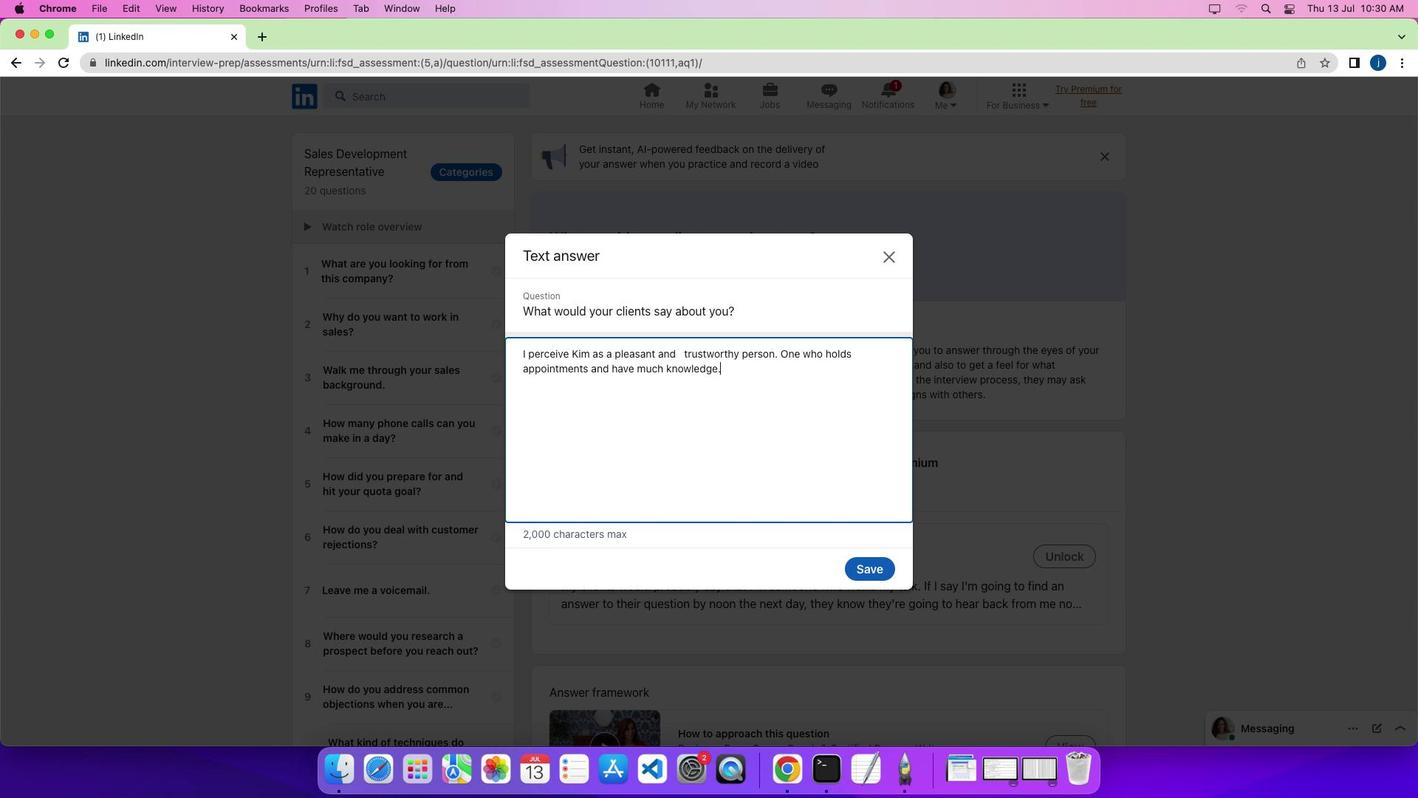 
Action: Mouse moved to (878, 569)
Screenshot: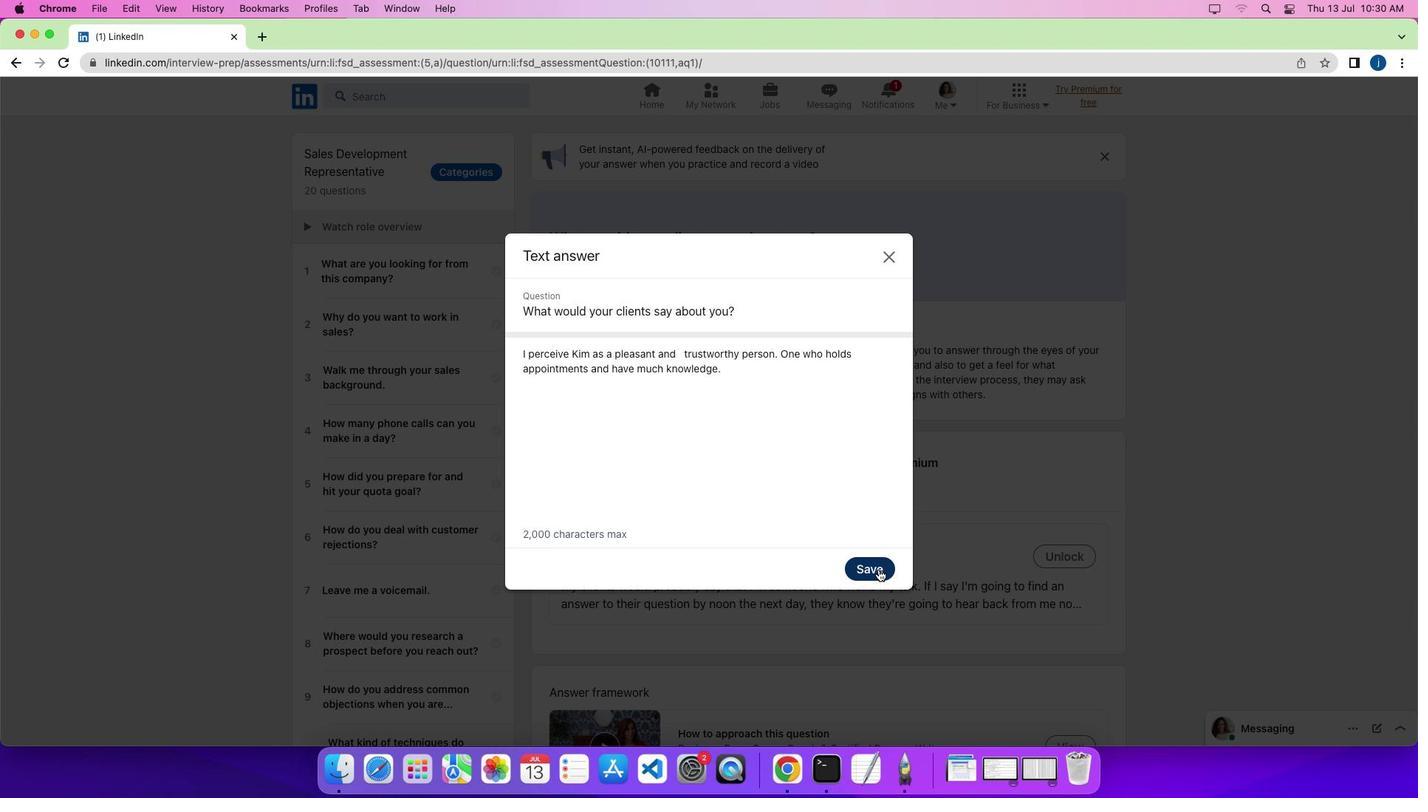 
Action: Mouse pressed left at (878, 569)
Screenshot: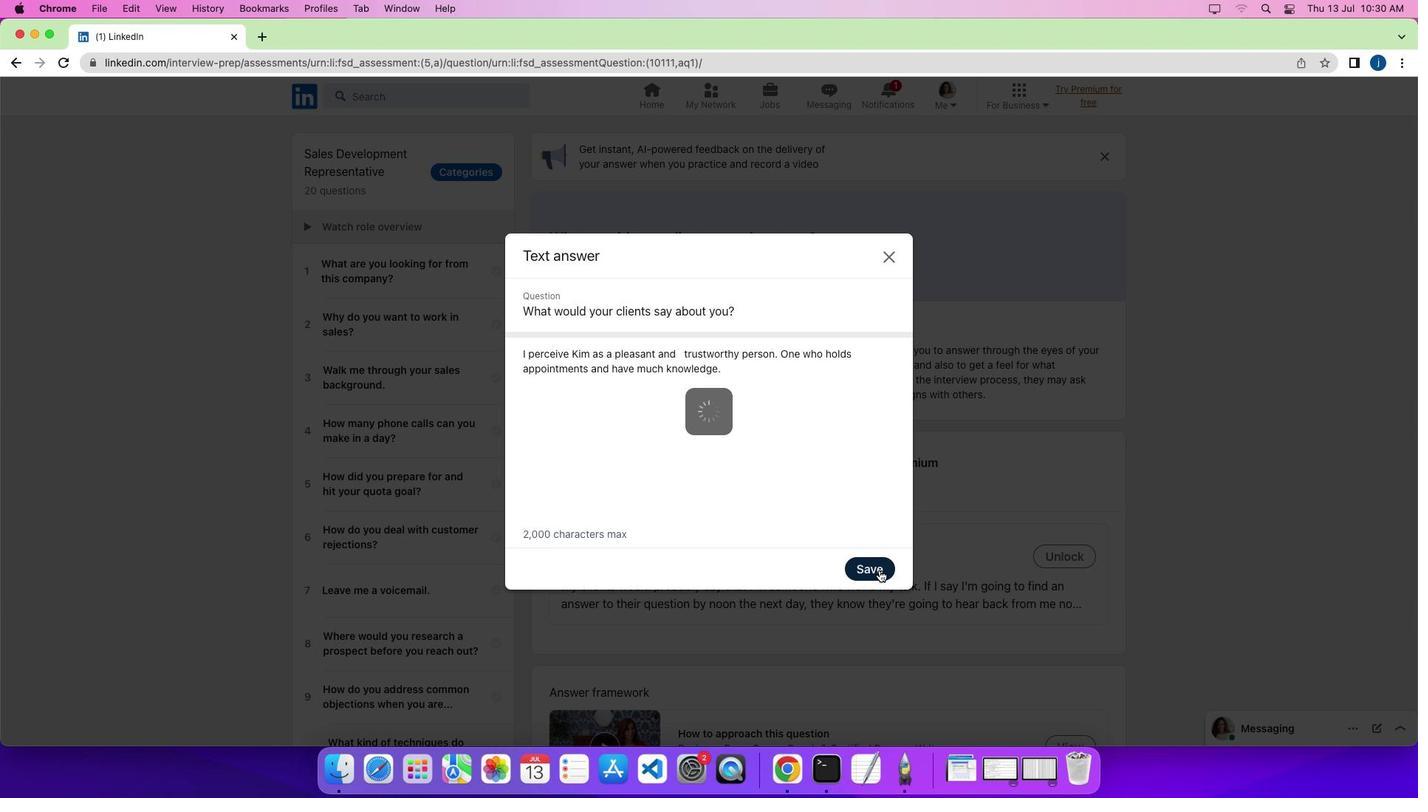 
Action: Mouse moved to (879, 569)
Screenshot: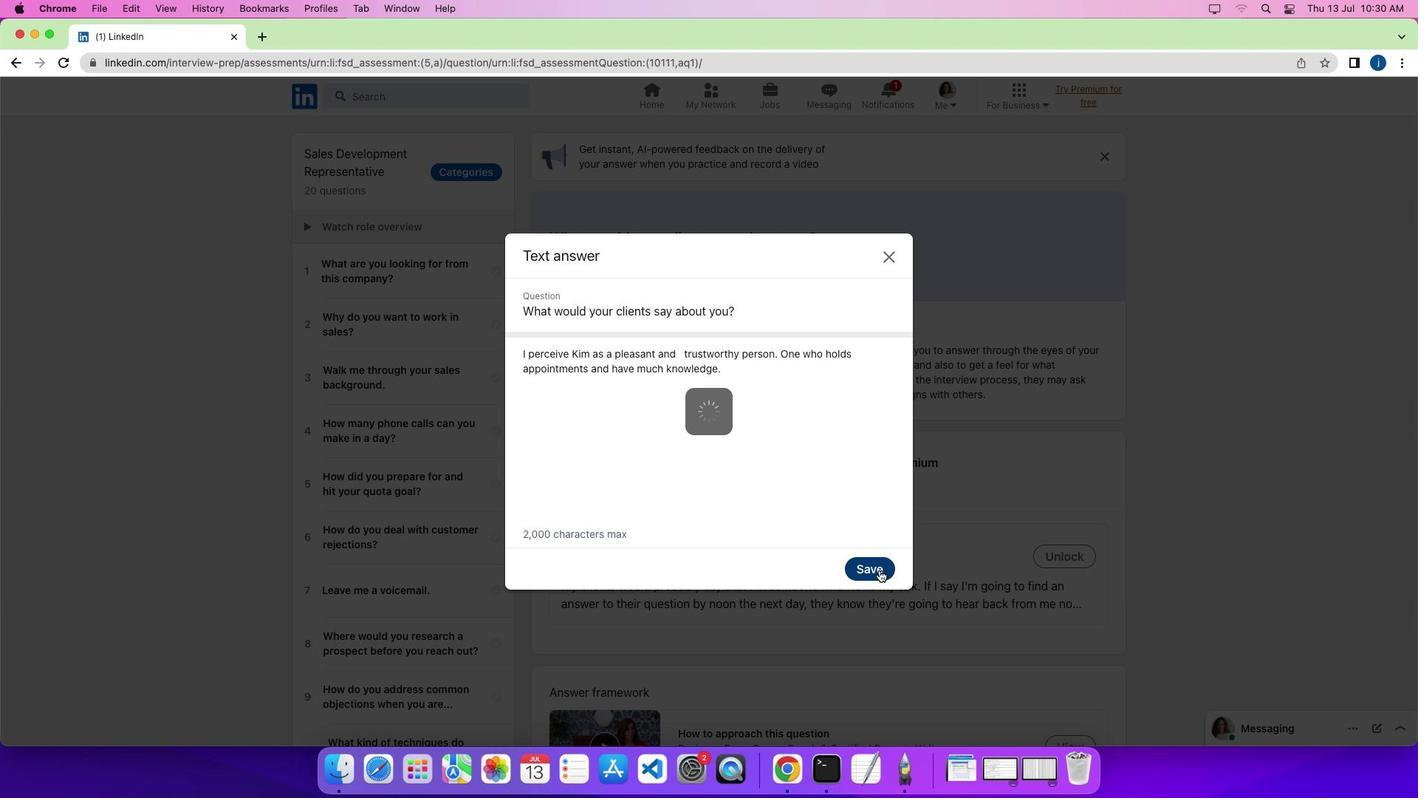 
